 Task: Adjust the default font size for web pages.
Action: Mouse moved to (965, 32)
Screenshot: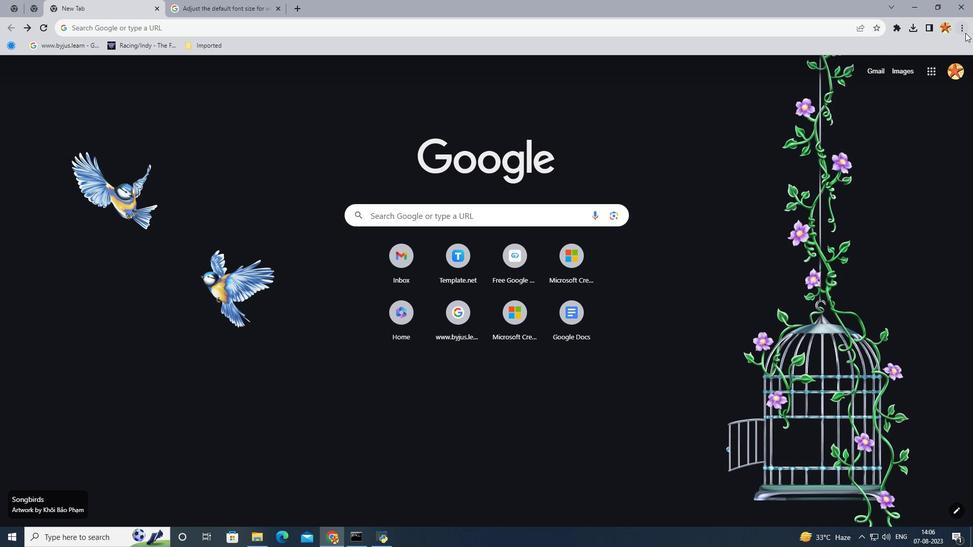 
Action: Mouse pressed left at (965, 32)
Screenshot: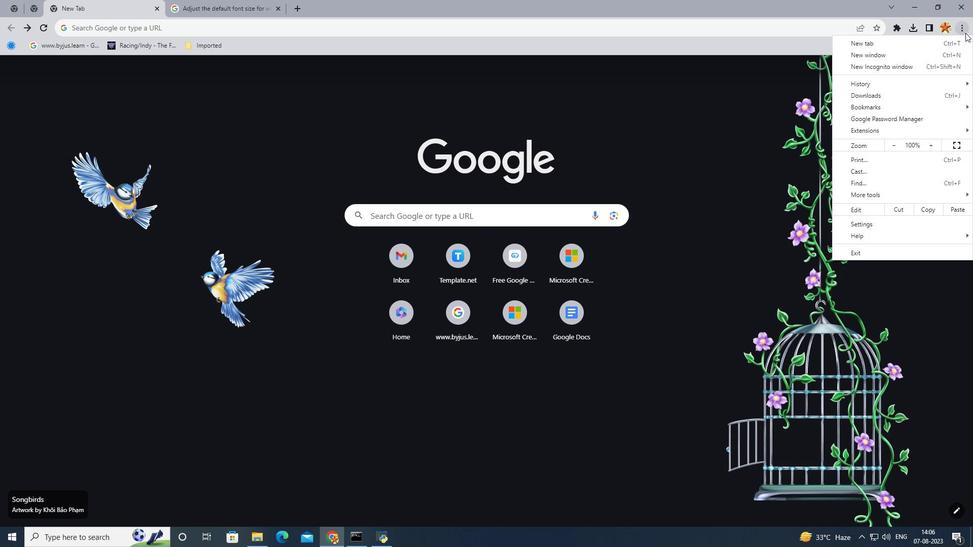
Action: Mouse moved to (874, 225)
Screenshot: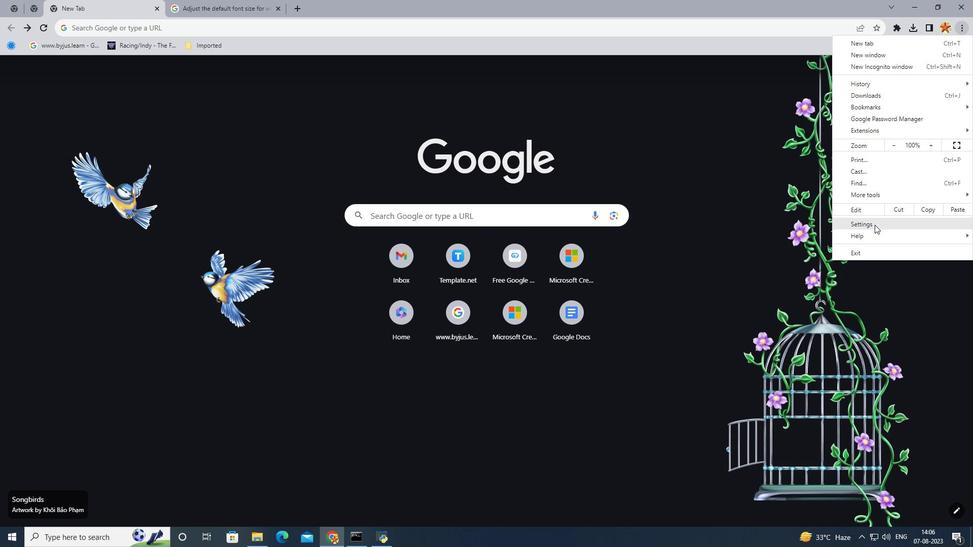 
Action: Mouse pressed left at (874, 225)
Screenshot: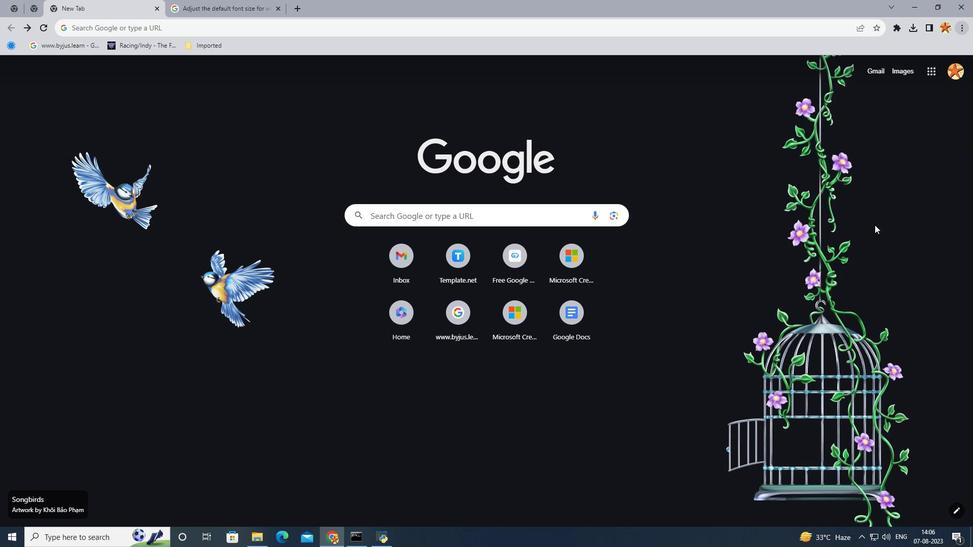 
Action: Mouse moved to (68, 163)
Screenshot: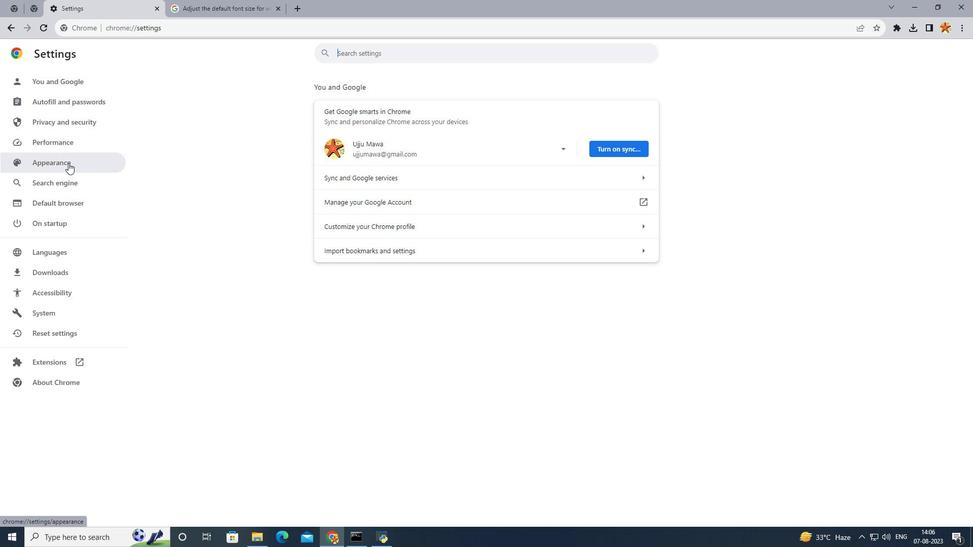 
Action: Mouse pressed left at (68, 163)
Screenshot: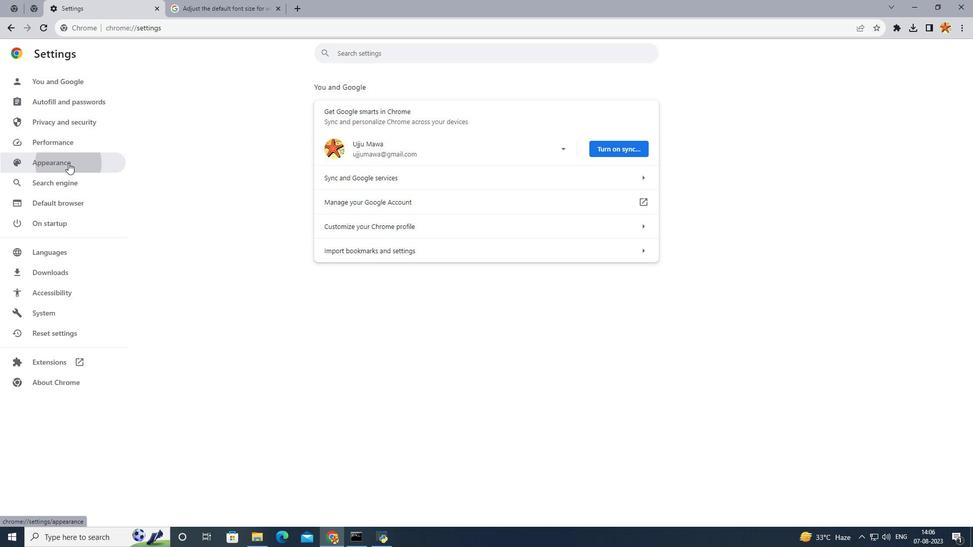
Action: Mouse moved to (640, 304)
Screenshot: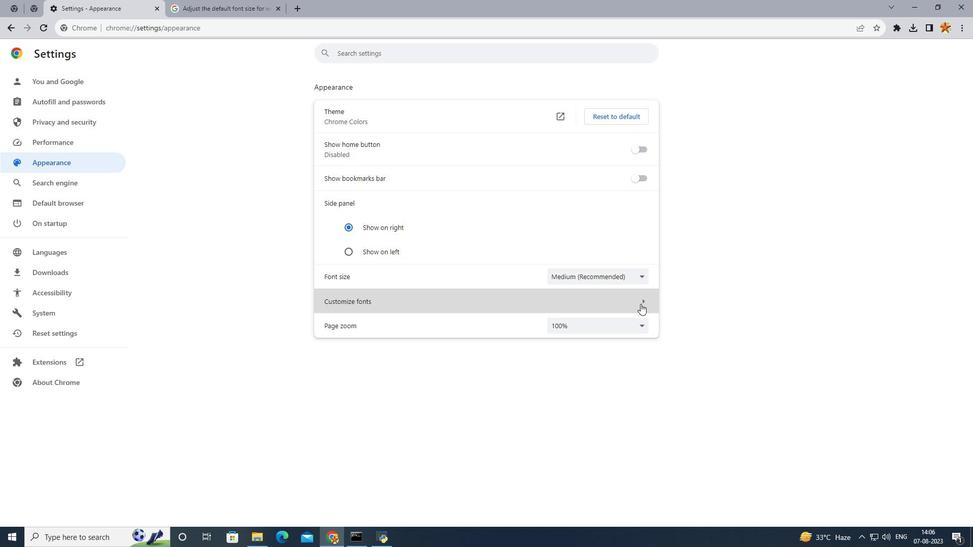 
Action: Mouse pressed left at (640, 304)
Screenshot: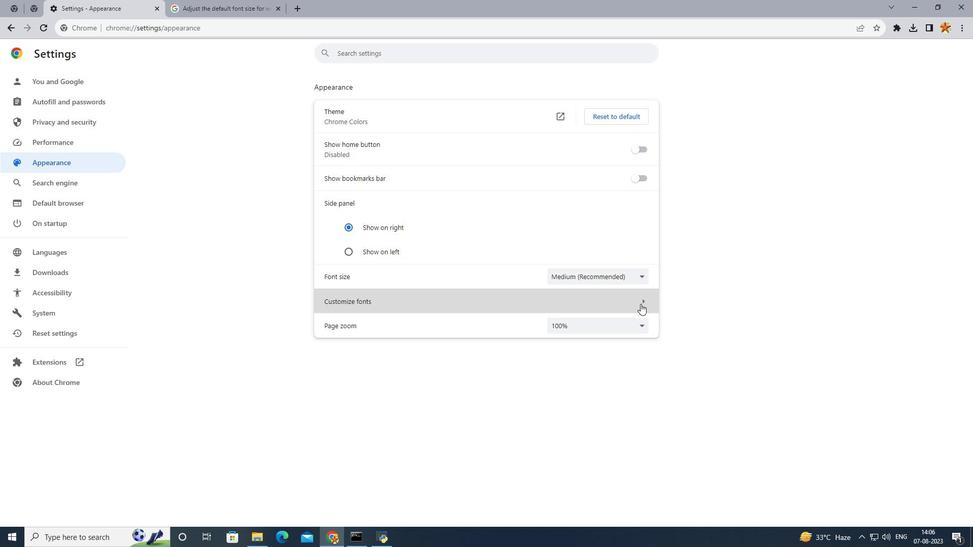 
Action: Mouse moved to (389, 215)
Screenshot: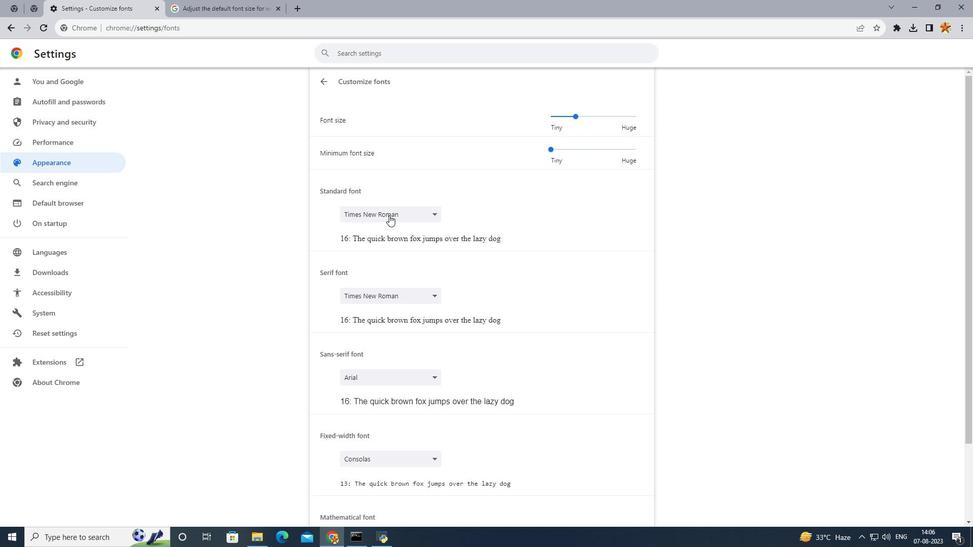 
Action: Mouse pressed left at (389, 215)
Screenshot: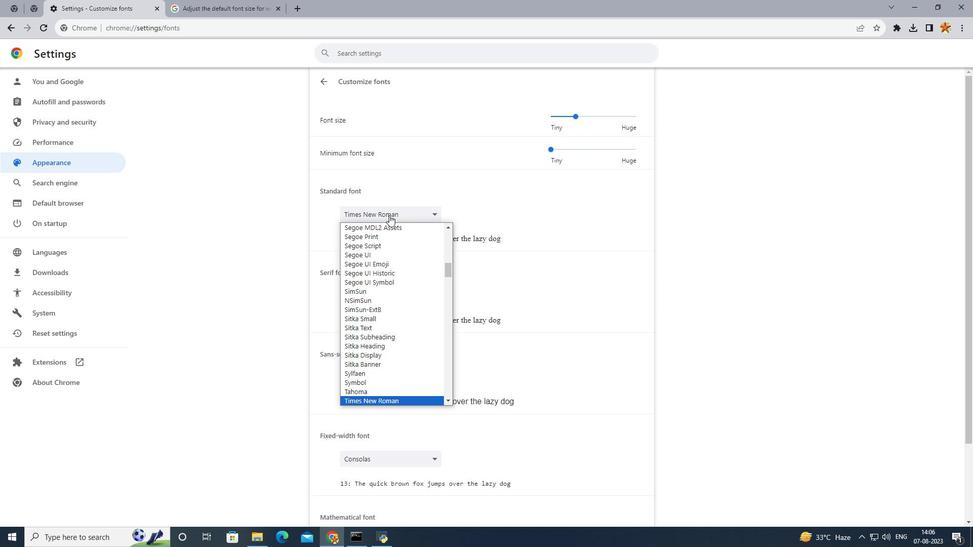 
Action: Mouse moved to (446, 384)
Screenshot: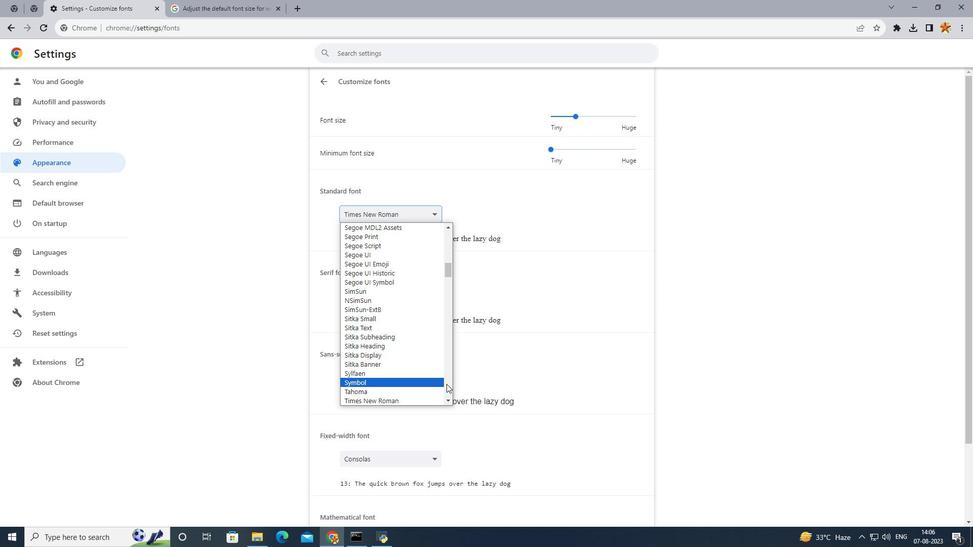 
Action: Mouse pressed left at (446, 384)
Screenshot: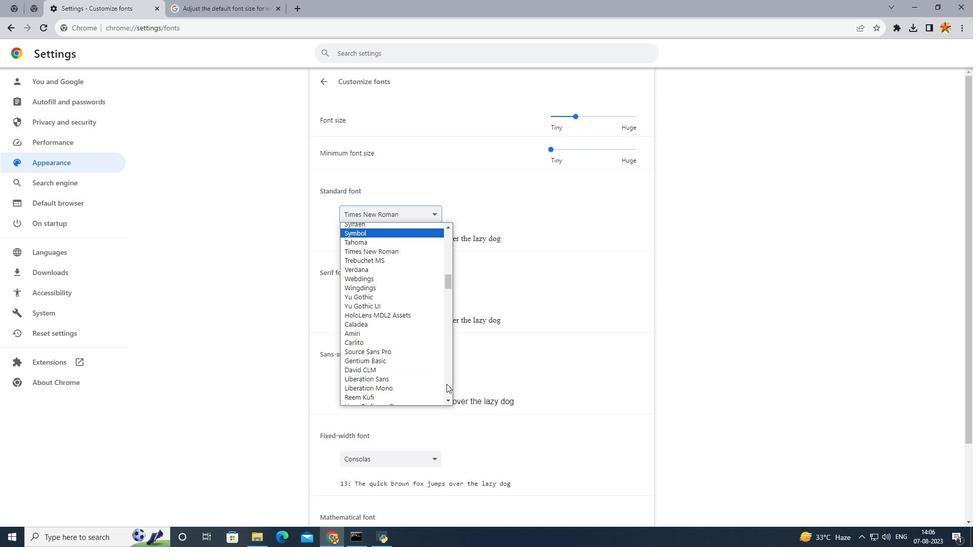 
Action: Mouse moved to (397, 286)
Screenshot: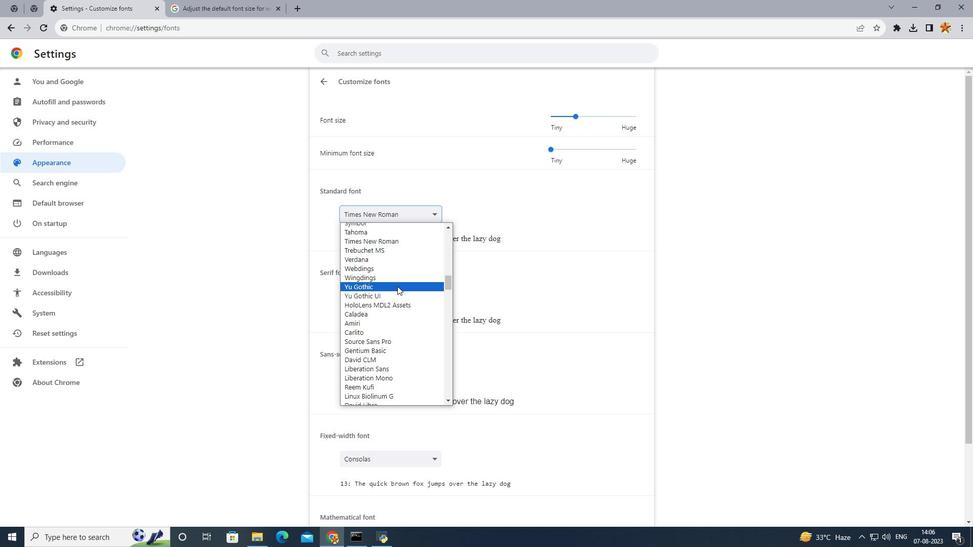 
Action: Mouse pressed left at (397, 286)
Screenshot: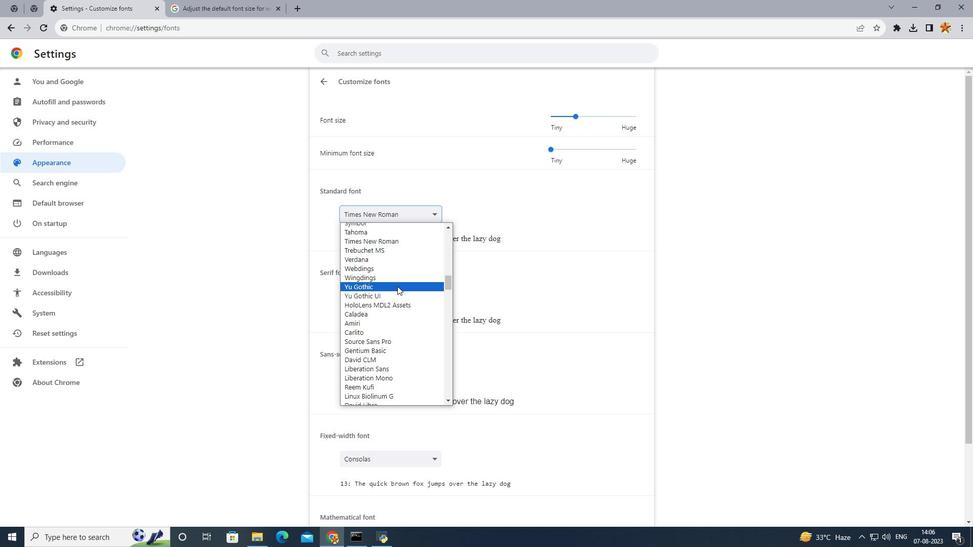 
Action: Mouse moved to (425, 217)
Screenshot: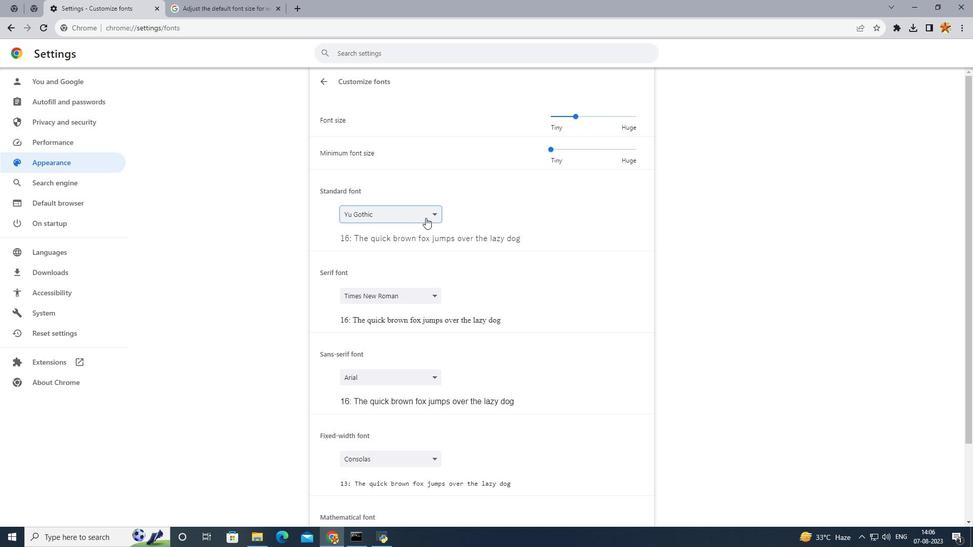 
Action: Mouse pressed left at (425, 217)
Screenshot: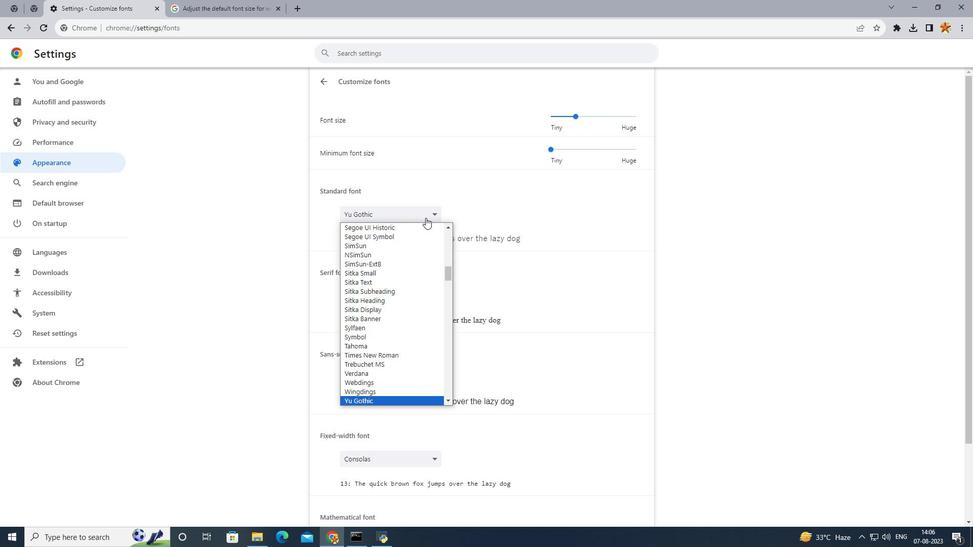 
Action: Mouse moved to (452, 380)
Screenshot: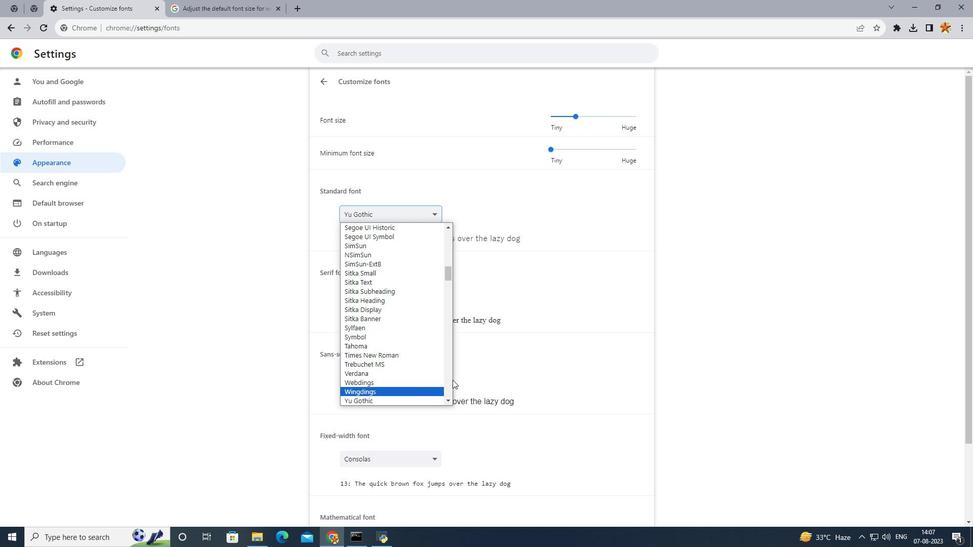
Action: Mouse pressed left at (452, 380)
Screenshot: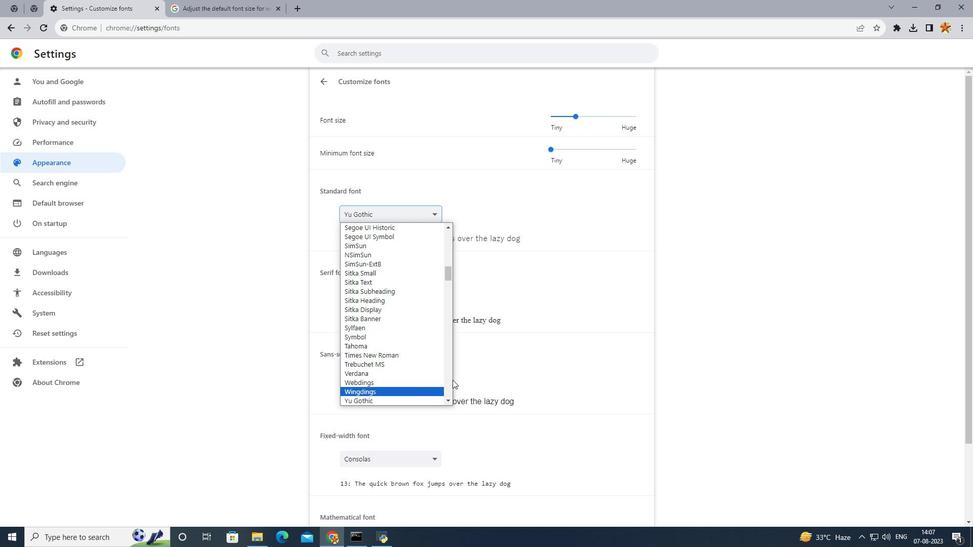 
Action: Mouse moved to (445, 380)
Screenshot: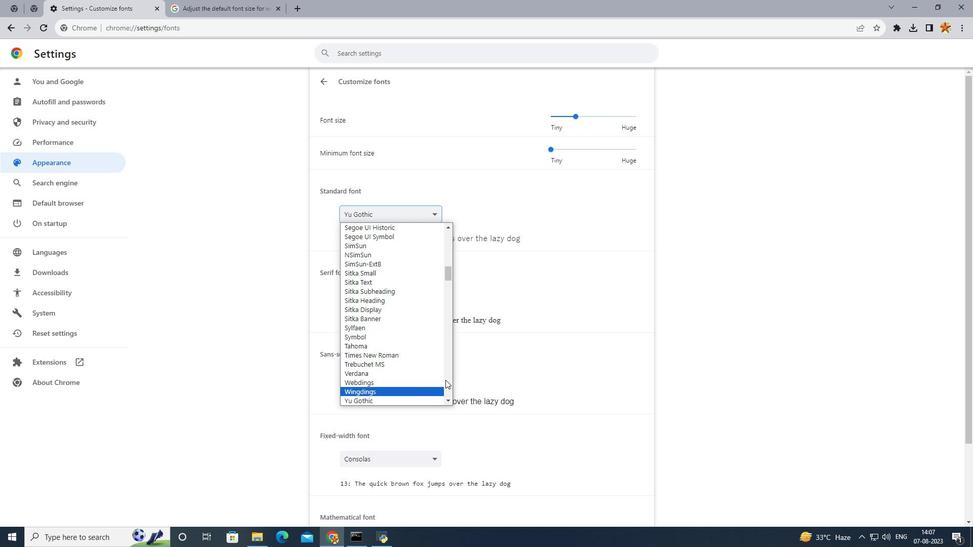 
Action: Mouse pressed left at (445, 380)
Screenshot: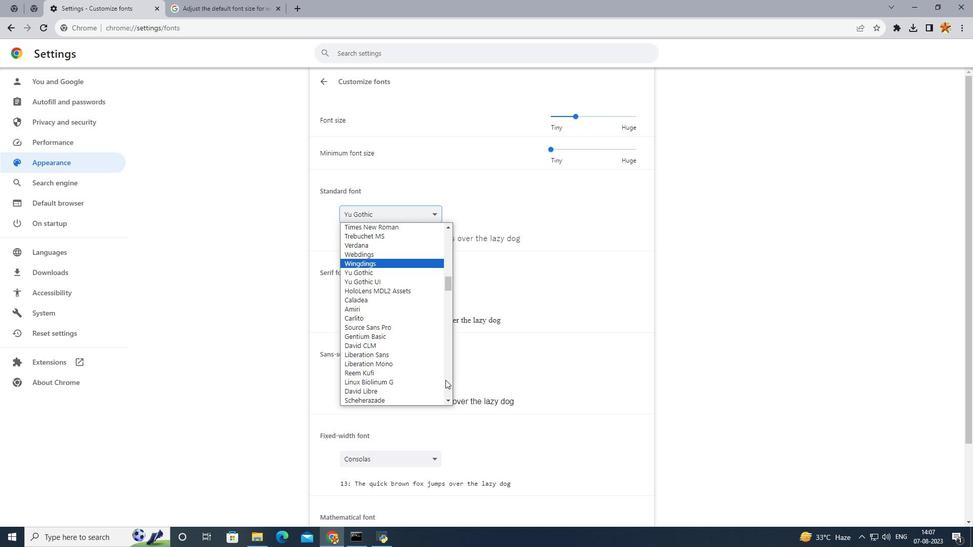 
Action: Mouse moved to (425, 252)
Screenshot: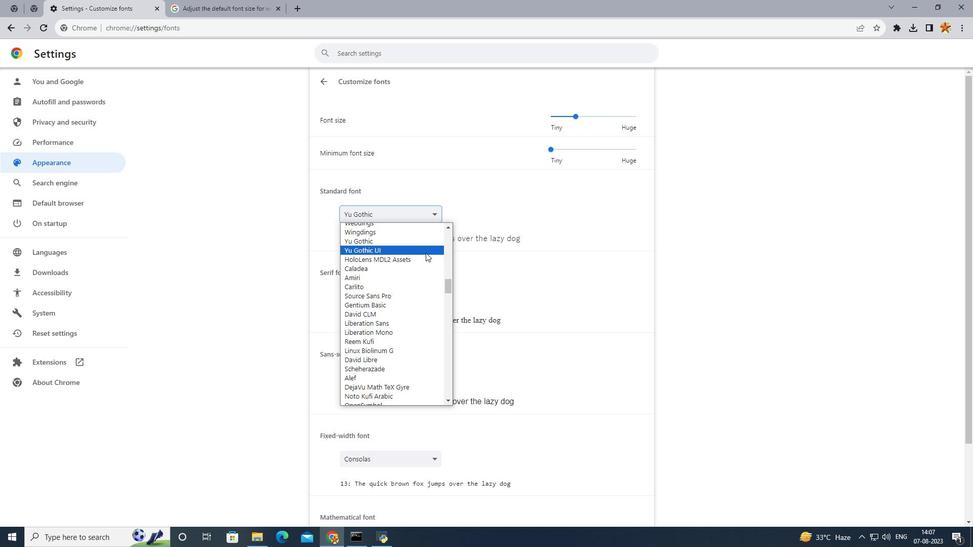 
Action: Mouse pressed left at (425, 252)
Screenshot: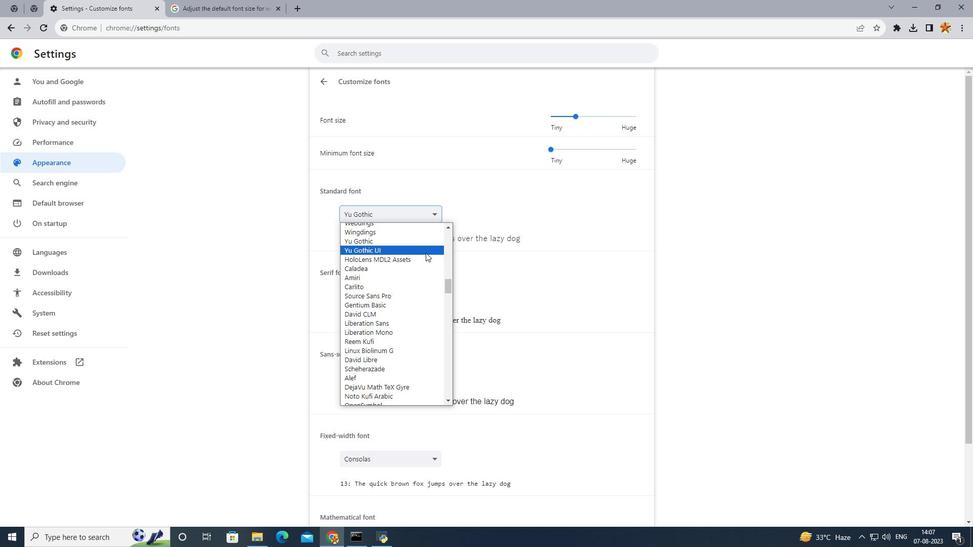 
Action: Mouse moved to (421, 299)
Screenshot: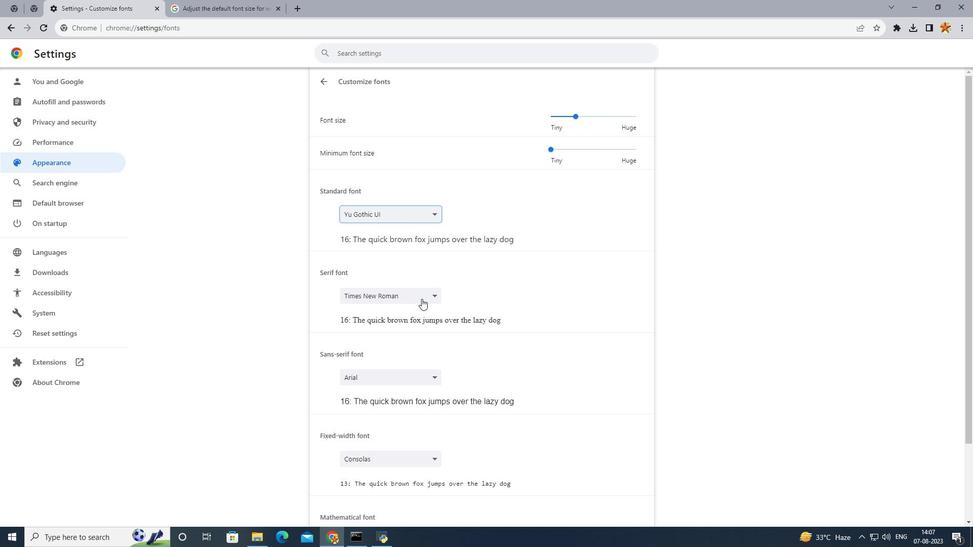
Action: Mouse pressed left at (421, 299)
Screenshot: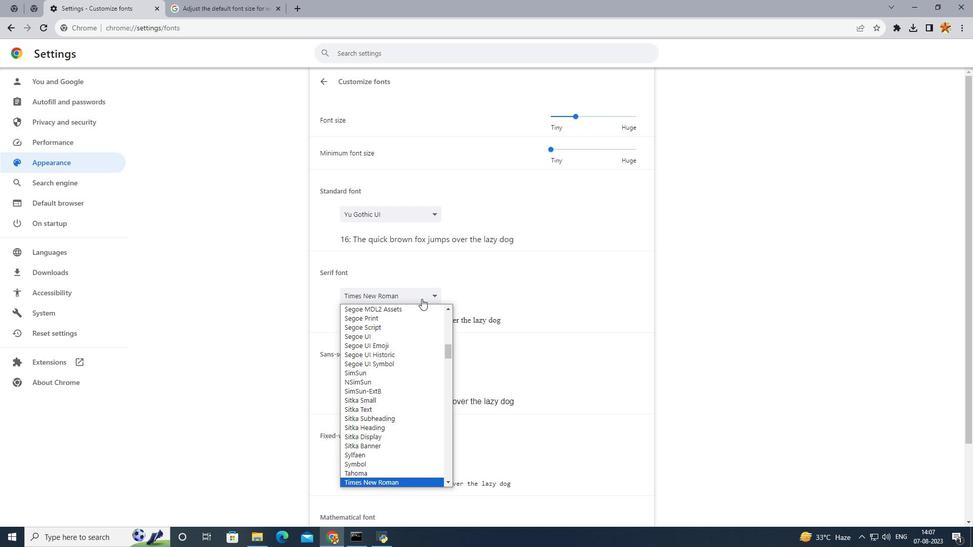 
Action: Mouse moved to (450, 441)
Screenshot: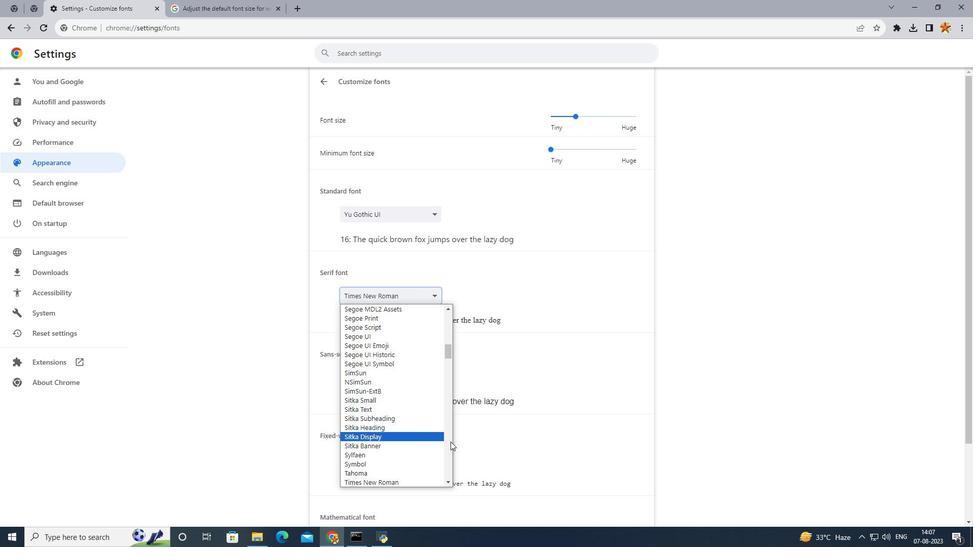 
Action: Mouse pressed left at (450, 441)
Screenshot: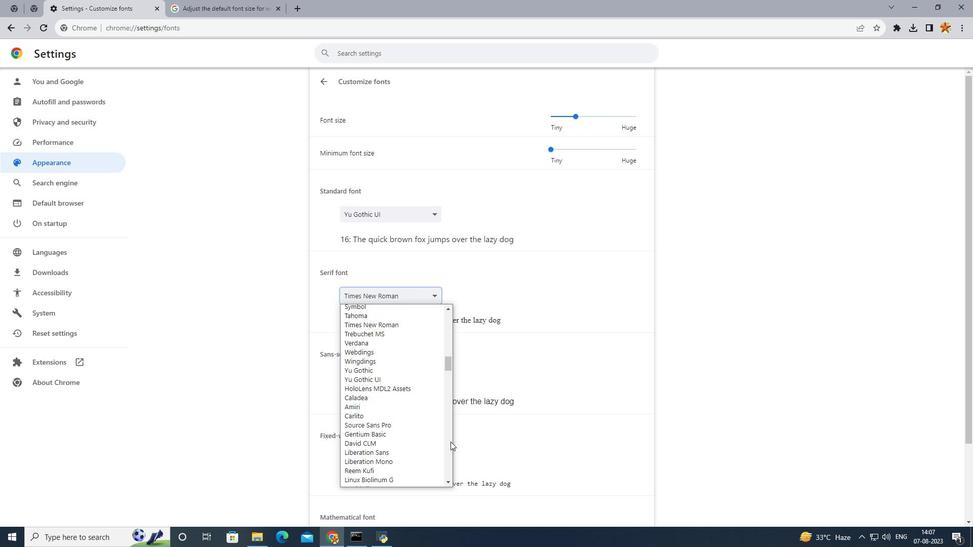 
Action: Mouse pressed left at (450, 441)
Screenshot: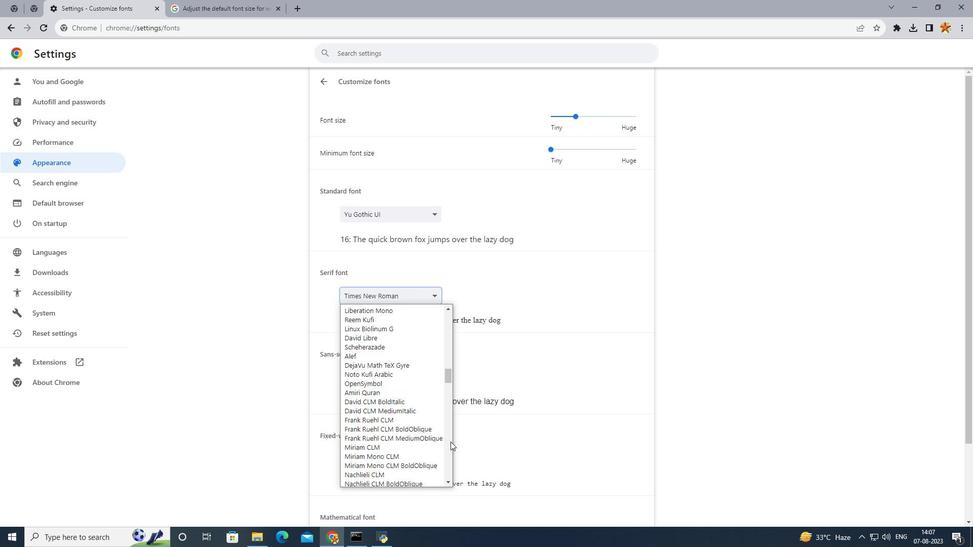 
Action: Mouse pressed left at (450, 441)
Screenshot: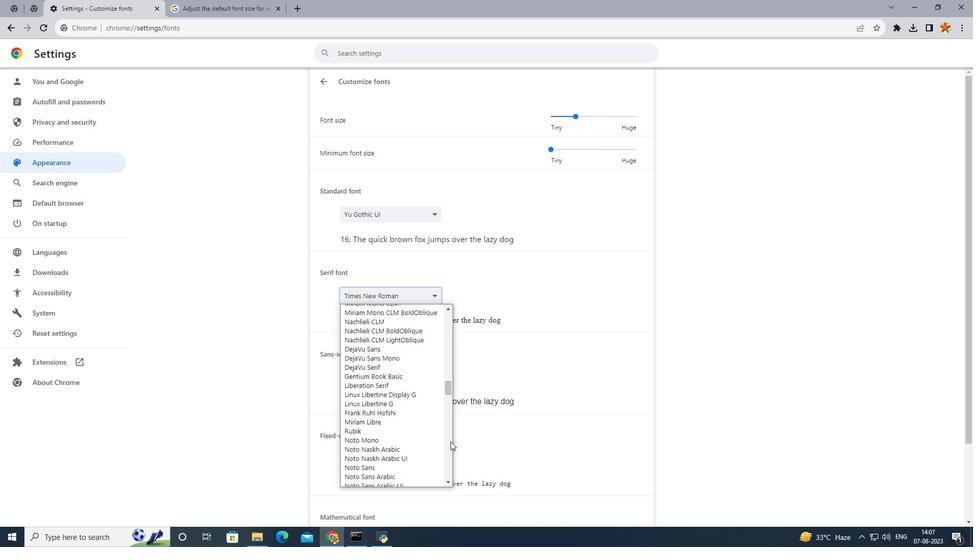 
Action: Mouse pressed left at (450, 441)
Screenshot: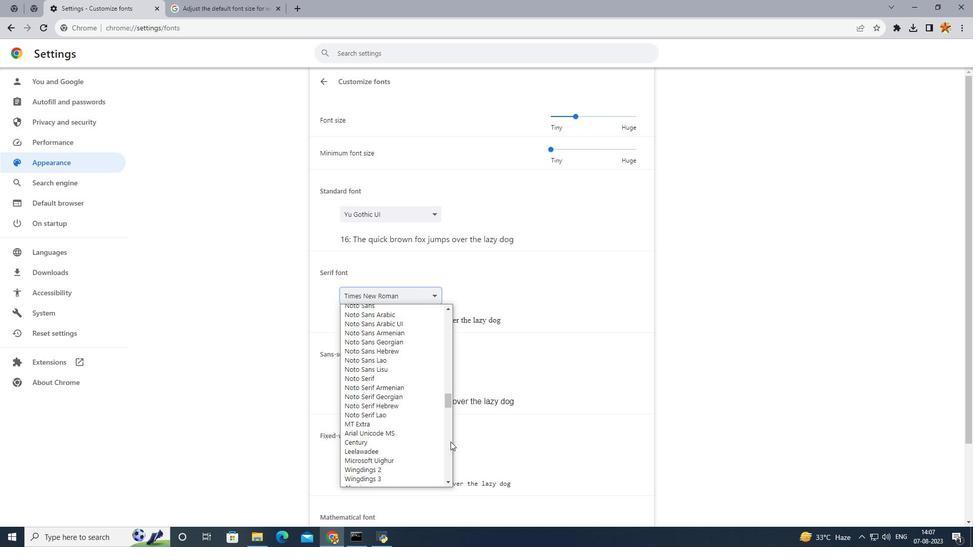 
Action: Mouse pressed left at (450, 441)
Screenshot: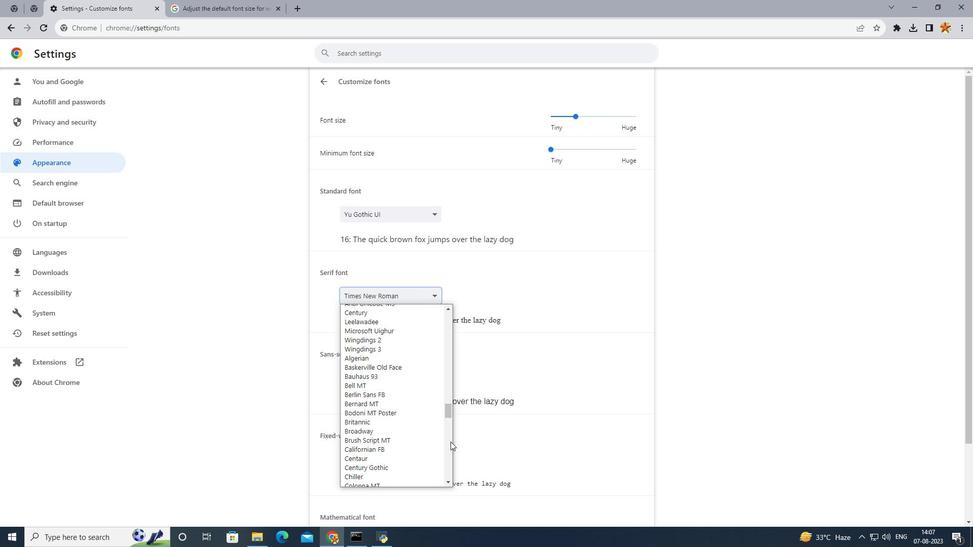 
Action: Mouse moved to (432, 424)
Screenshot: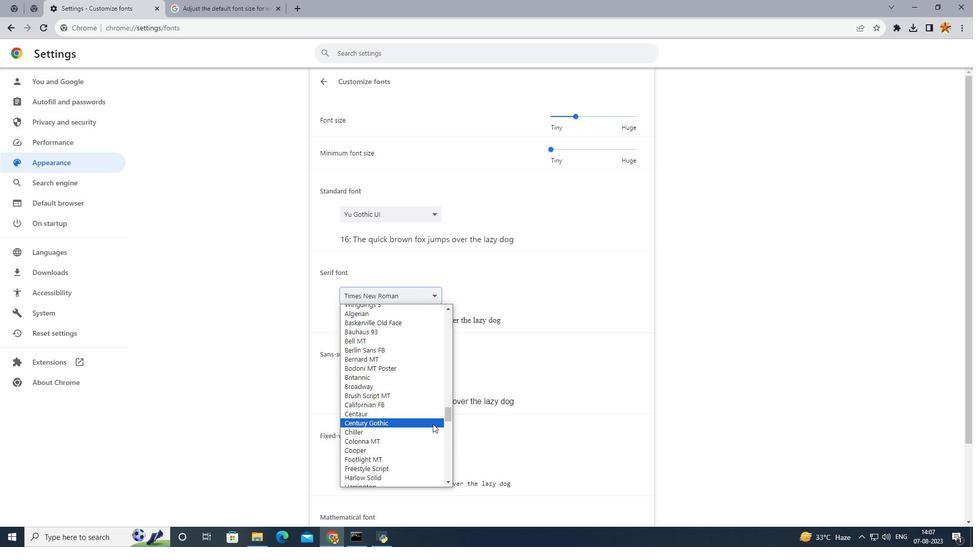 
Action: Mouse pressed left at (432, 424)
Screenshot: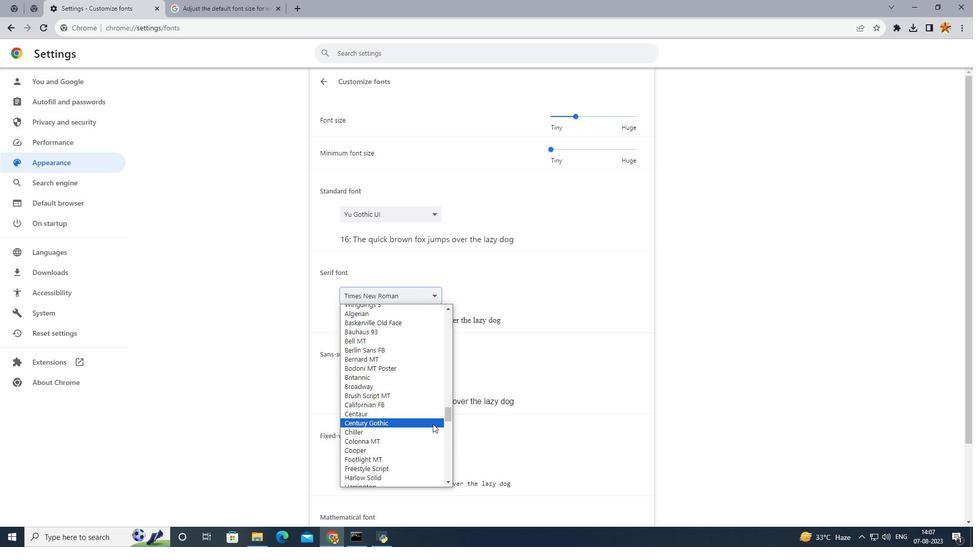 
Action: Mouse moved to (425, 376)
Screenshot: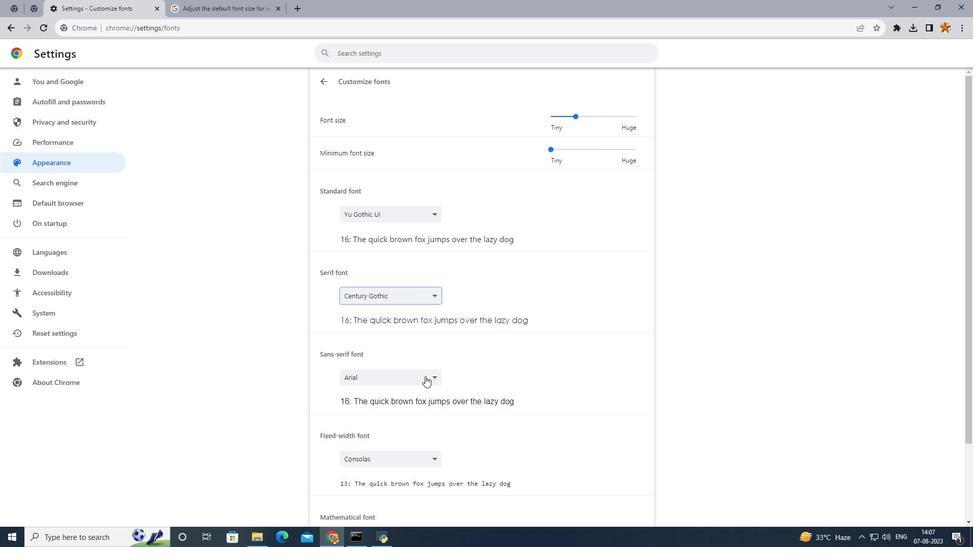 
Action: Mouse pressed left at (425, 376)
Screenshot: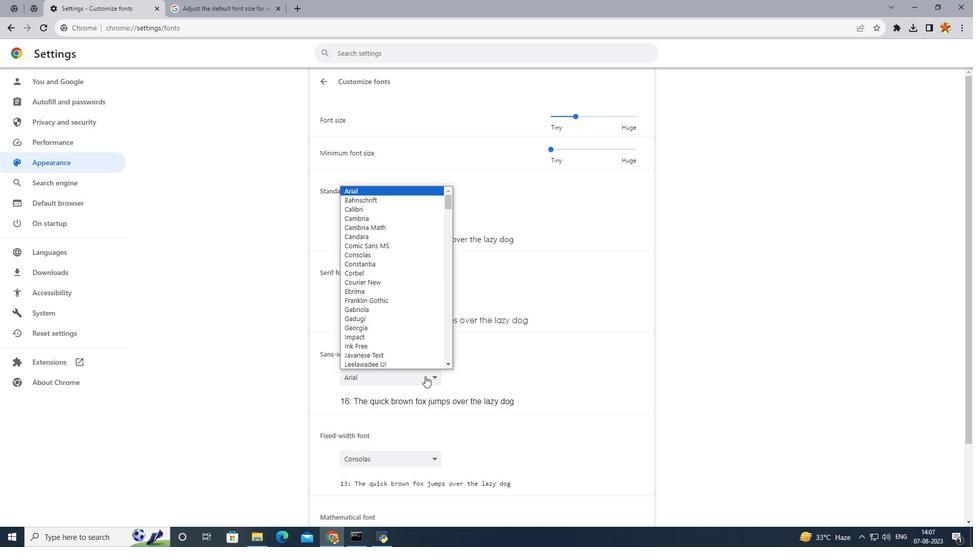 
Action: Mouse moved to (452, 353)
Screenshot: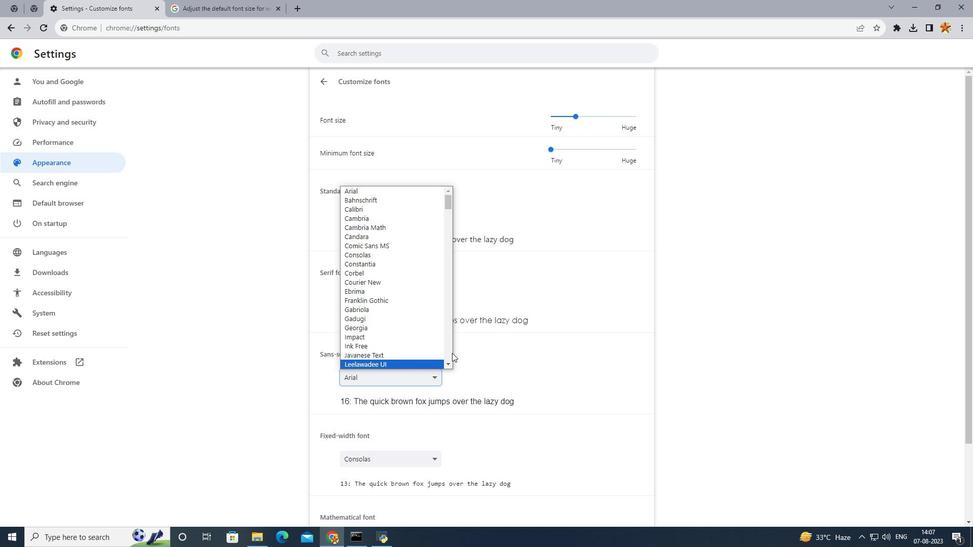 
Action: Mouse pressed left at (452, 353)
Screenshot: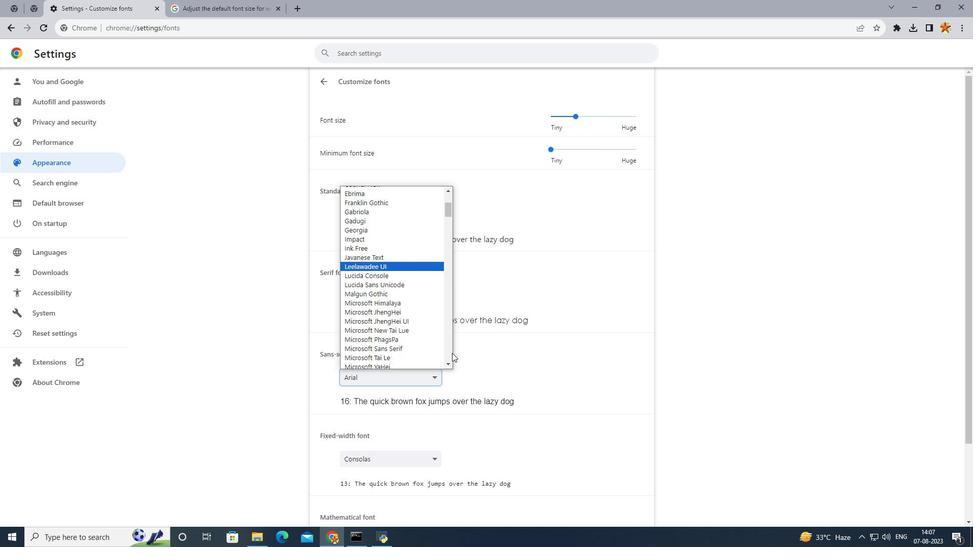 
Action: Mouse pressed left at (452, 353)
Screenshot: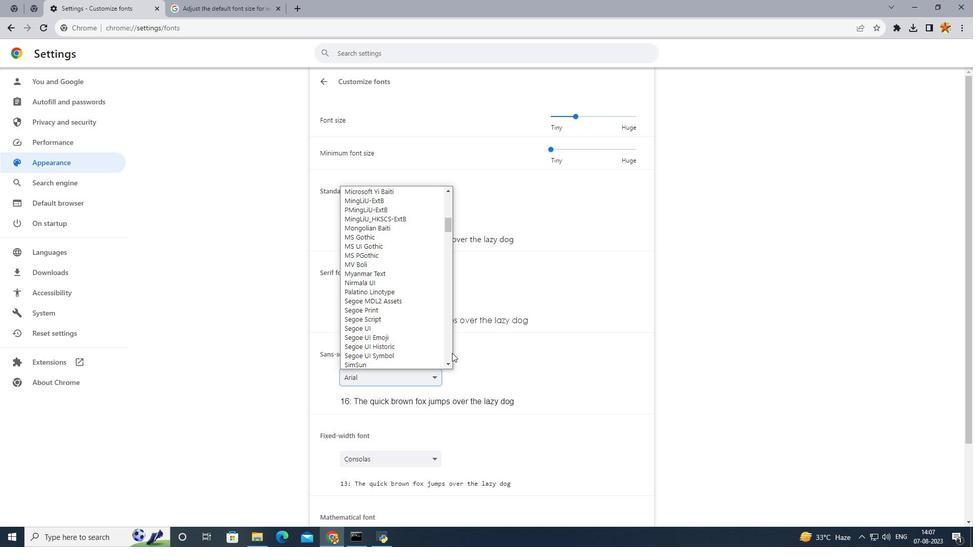 
Action: Mouse pressed left at (452, 353)
Screenshot: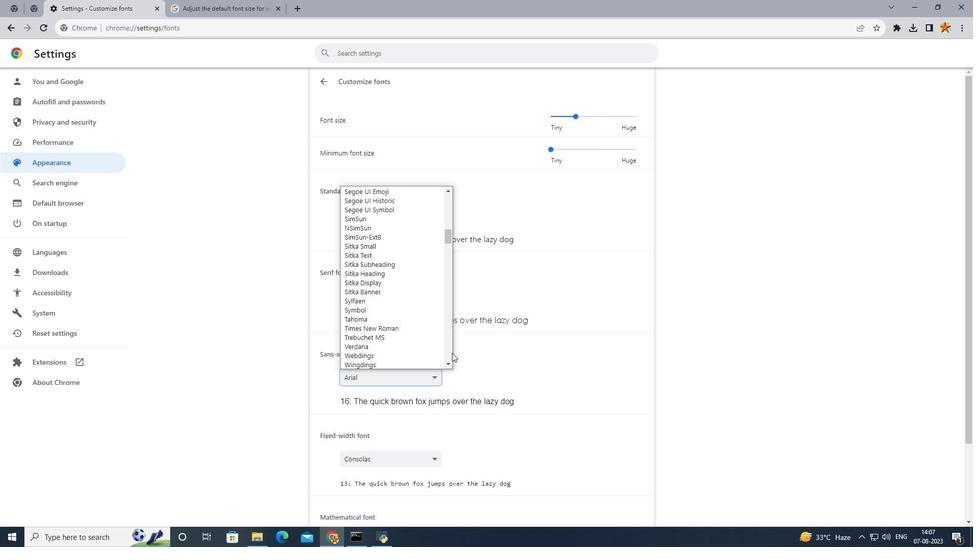 
Action: Mouse pressed left at (452, 353)
Screenshot: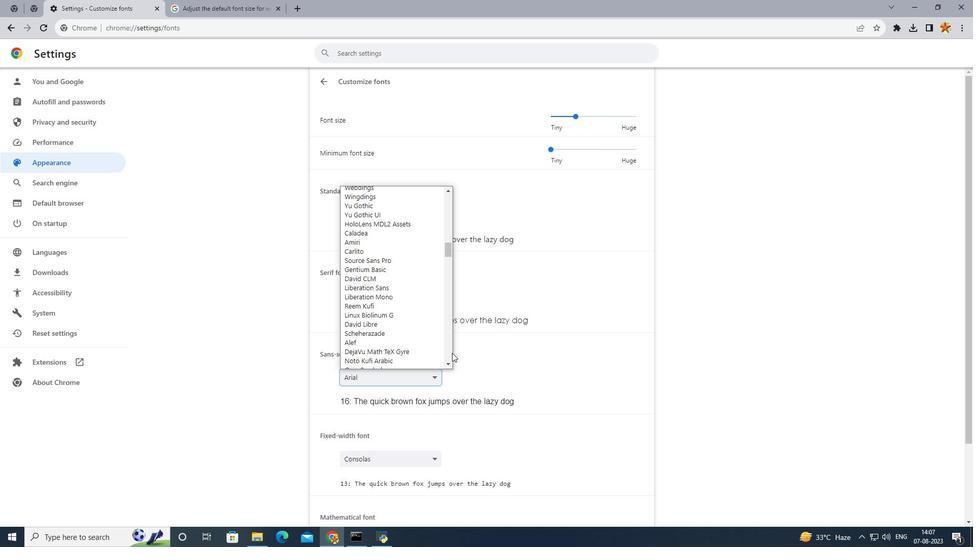 
Action: Mouse pressed left at (452, 353)
Screenshot: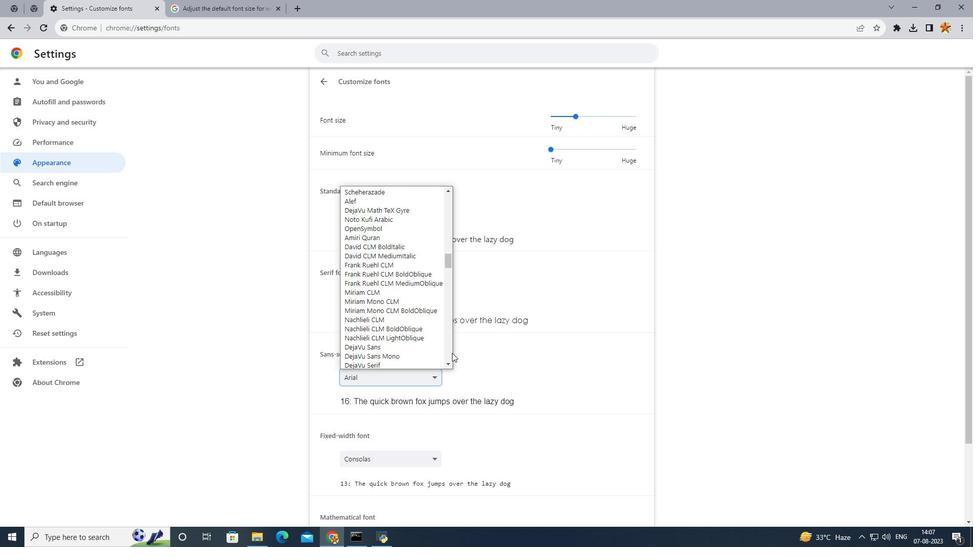
Action: Mouse pressed left at (452, 353)
Screenshot: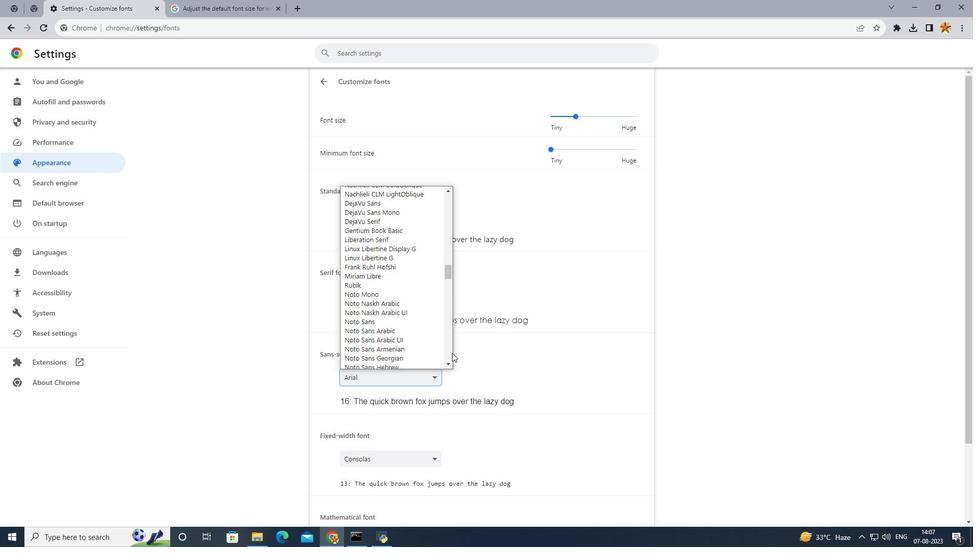 
Action: Mouse pressed left at (452, 353)
Screenshot: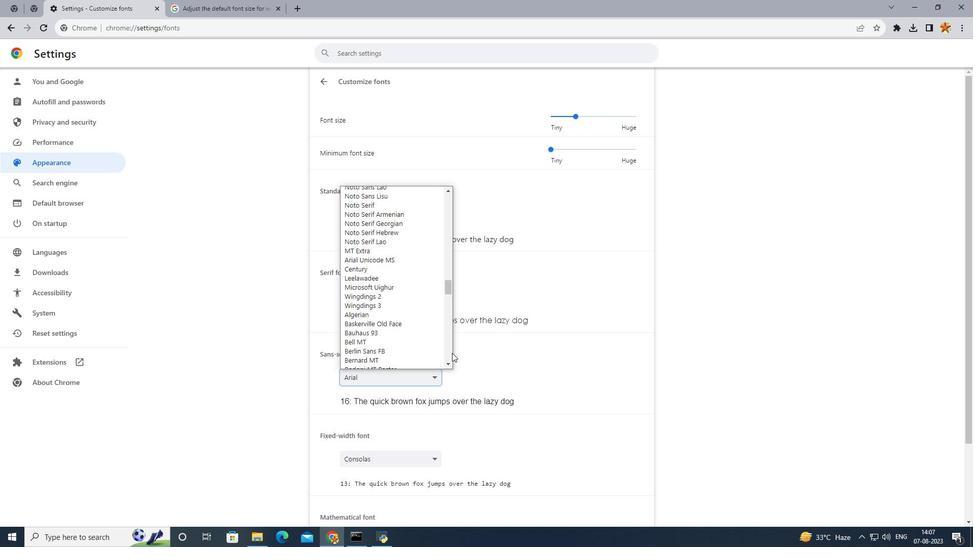 
Action: Mouse pressed left at (452, 353)
Screenshot: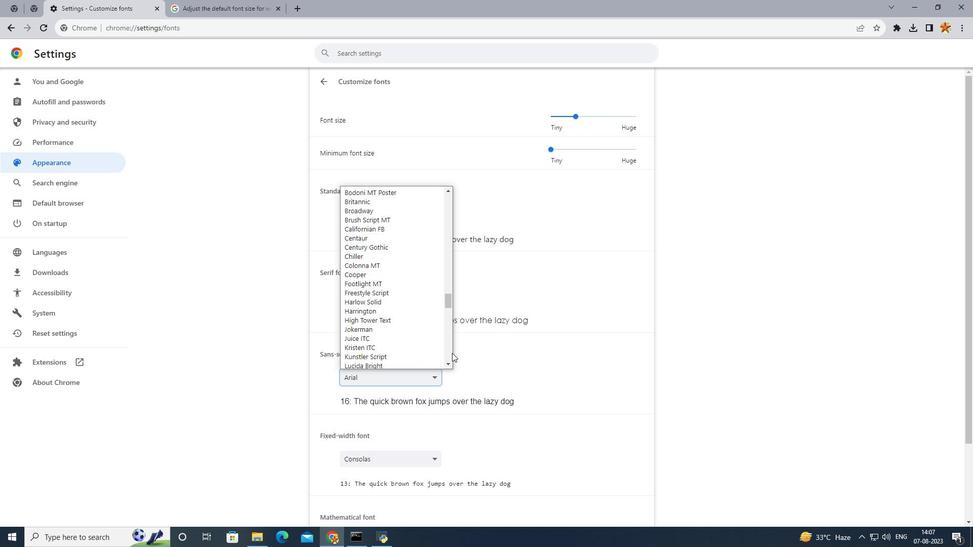 
Action: Mouse moved to (367, 348)
Screenshot: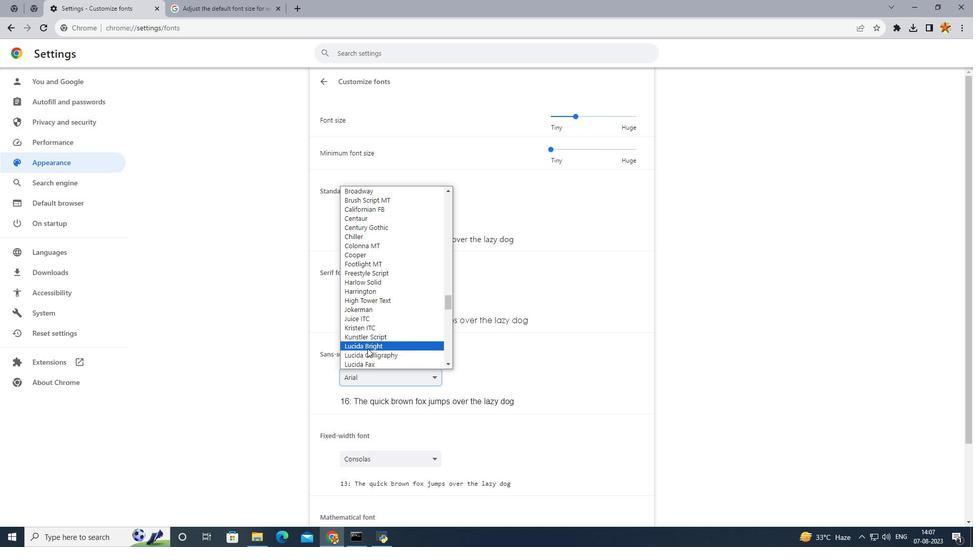 
Action: Mouse pressed left at (367, 348)
Screenshot: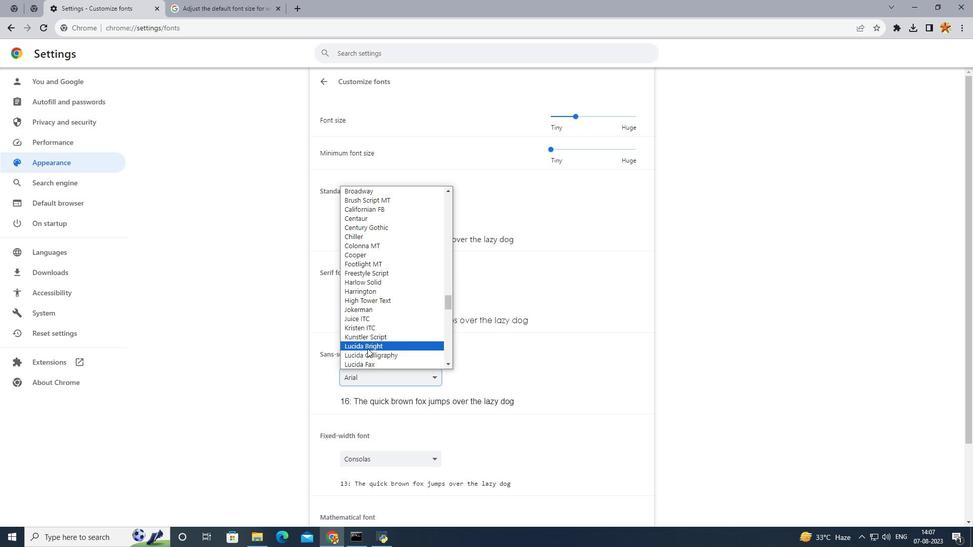
Action: Mouse moved to (452, 421)
Screenshot: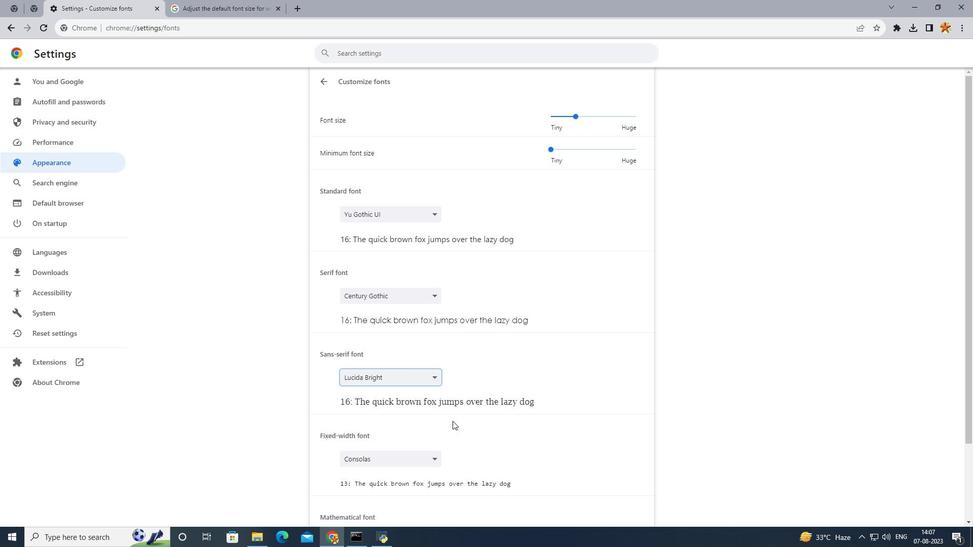 
Action: Mouse scrolled (452, 420) with delta (0, 0)
Screenshot: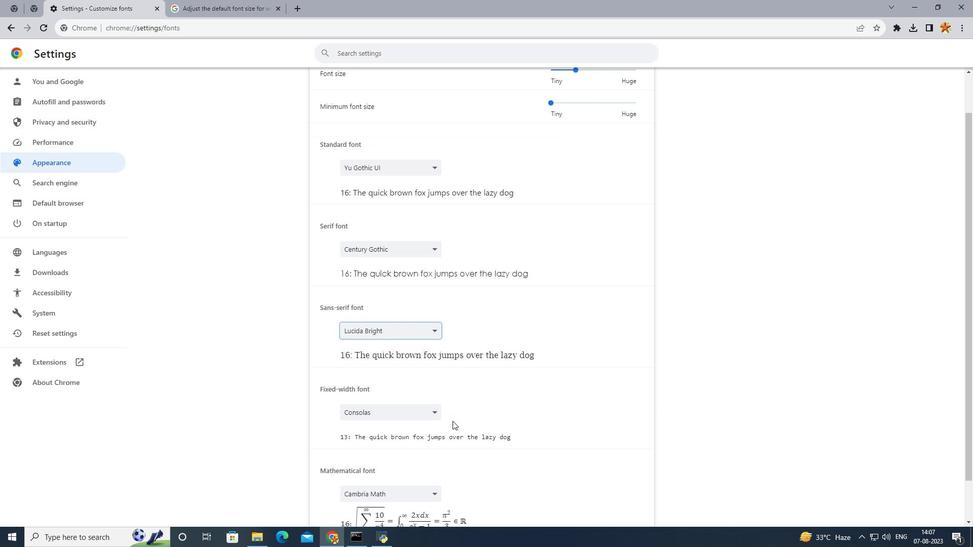 
Action: Mouse scrolled (452, 420) with delta (0, 0)
Screenshot: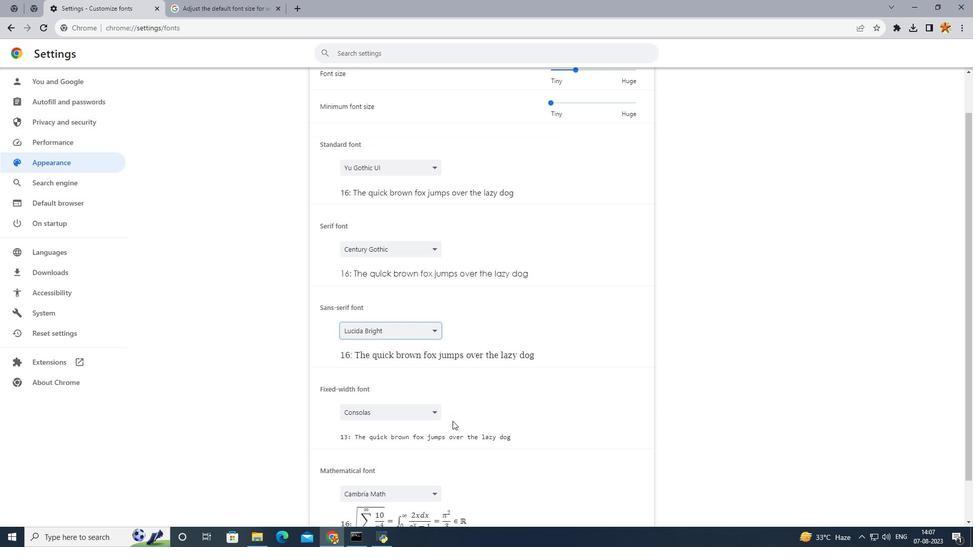
Action: Mouse scrolled (452, 420) with delta (0, 0)
Screenshot: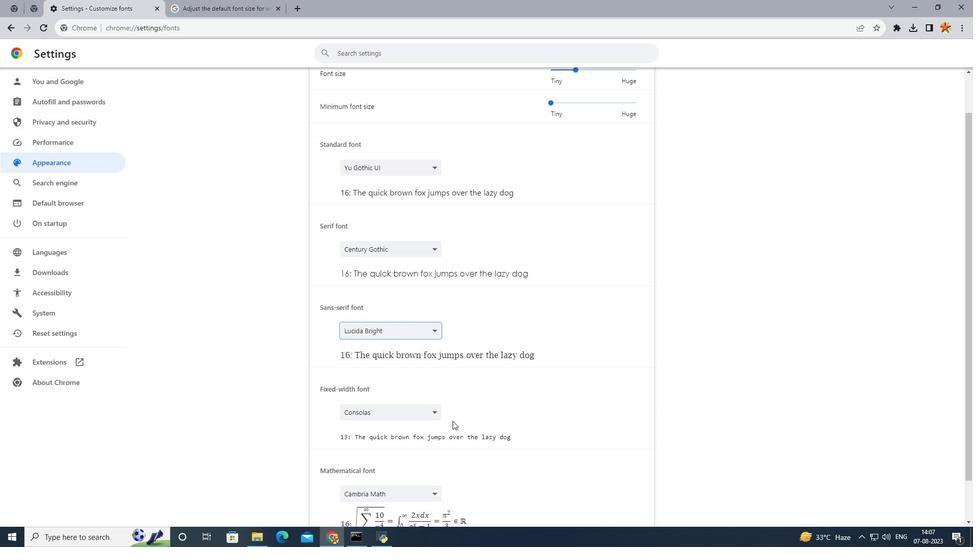 
Action: Mouse moved to (422, 375)
Screenshot: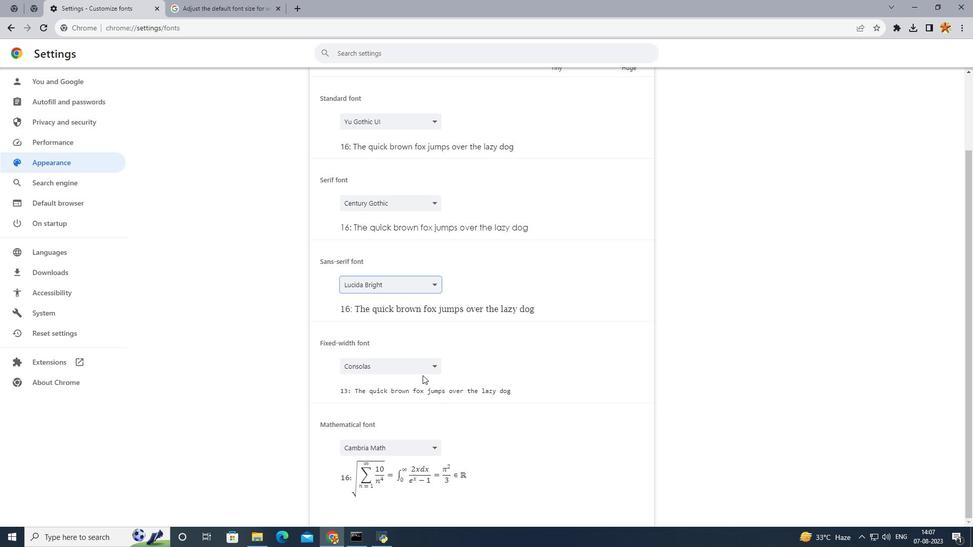 
Action: Mouse scrolled (422, 375) with delta (0, 0)
Screenshot: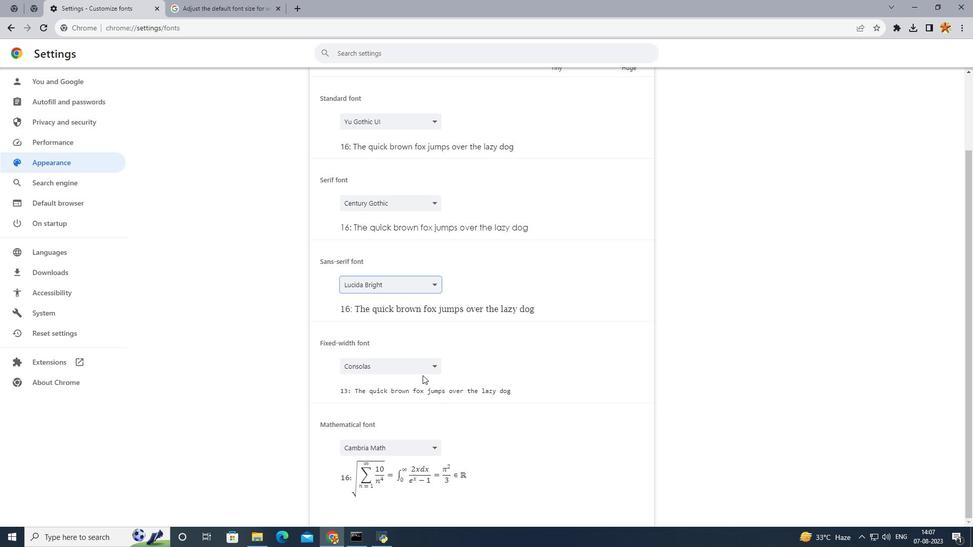 
Action: Mouse scrolled (422, 375) with delta (0, 0)
Screenshot: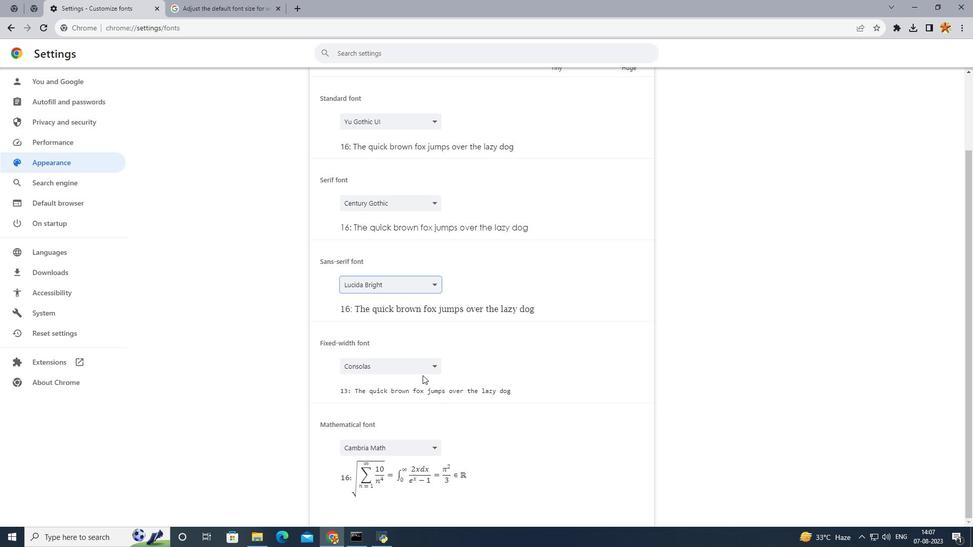 
Action: Mouse scrolled (422, 375) with delta (0, 0)
Screenshot: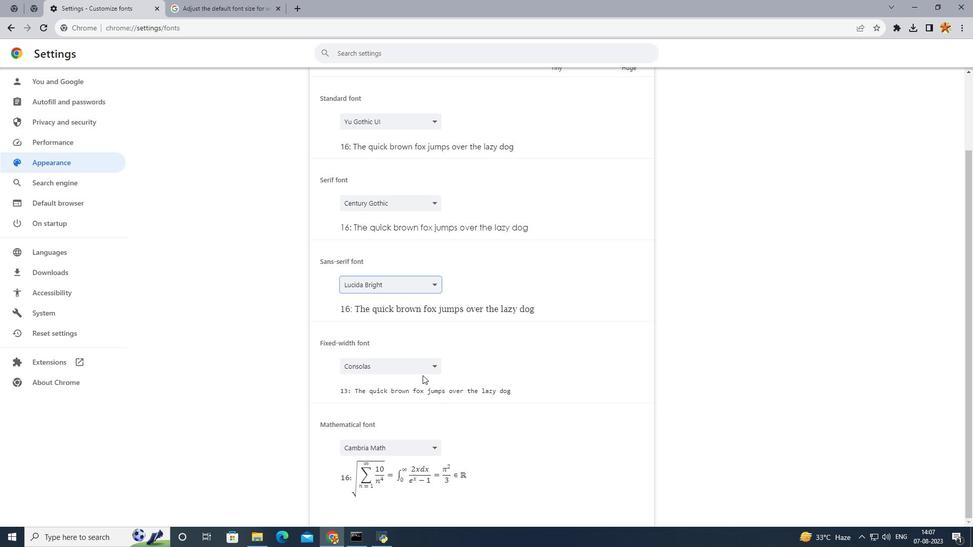 
Action: Mouse moved to (421, 376)
Screenshot: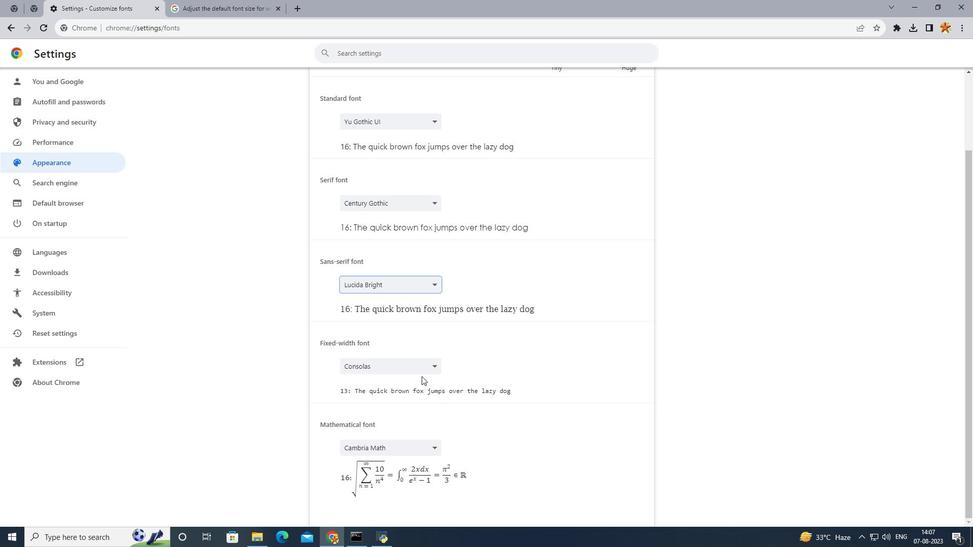 
Action: Mouse scrolled (421, 376) with delta (0, 0)
Screenshot: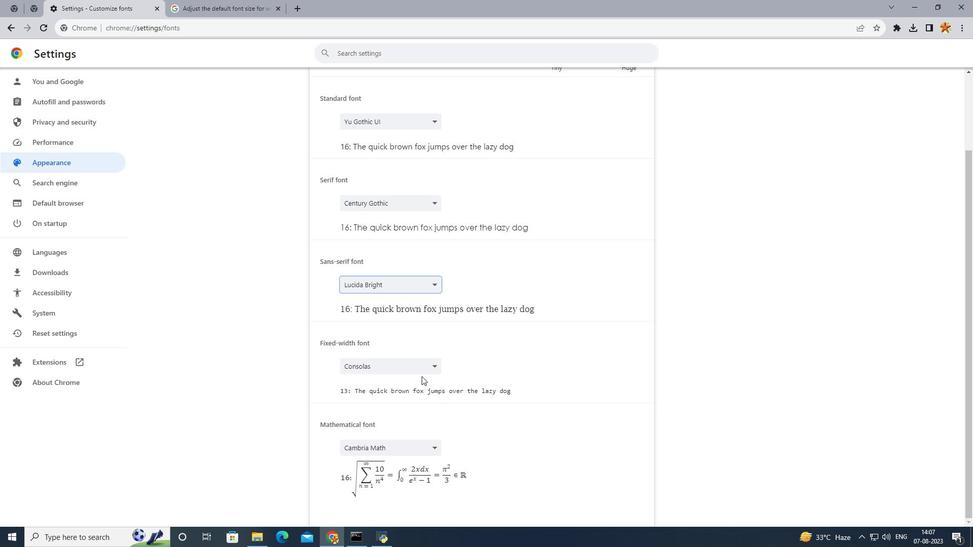 
Action: Mouse scrolled (421, 376) with delta (0, 0)
Screenshot: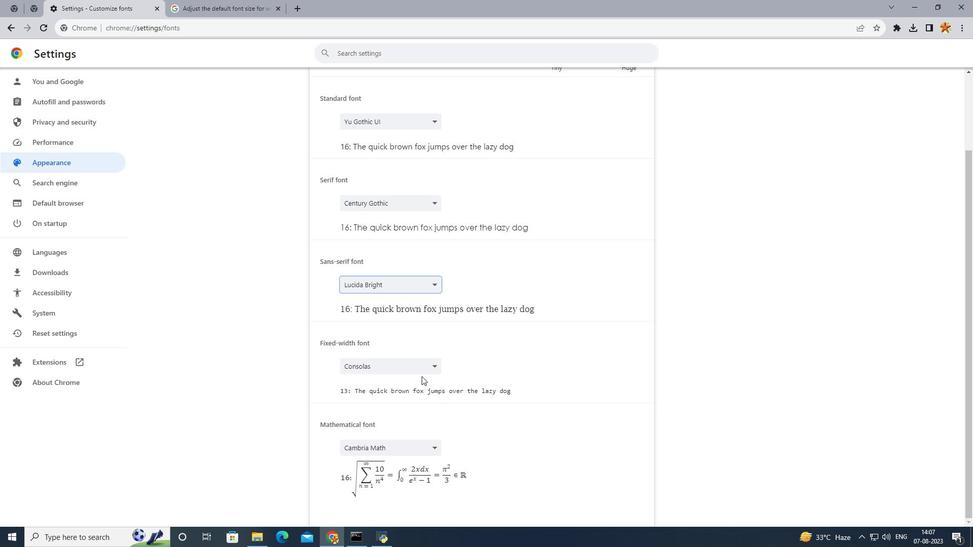 
Action: Mouse scrolled (421, 376) with delta (0, 0)
Screenshot: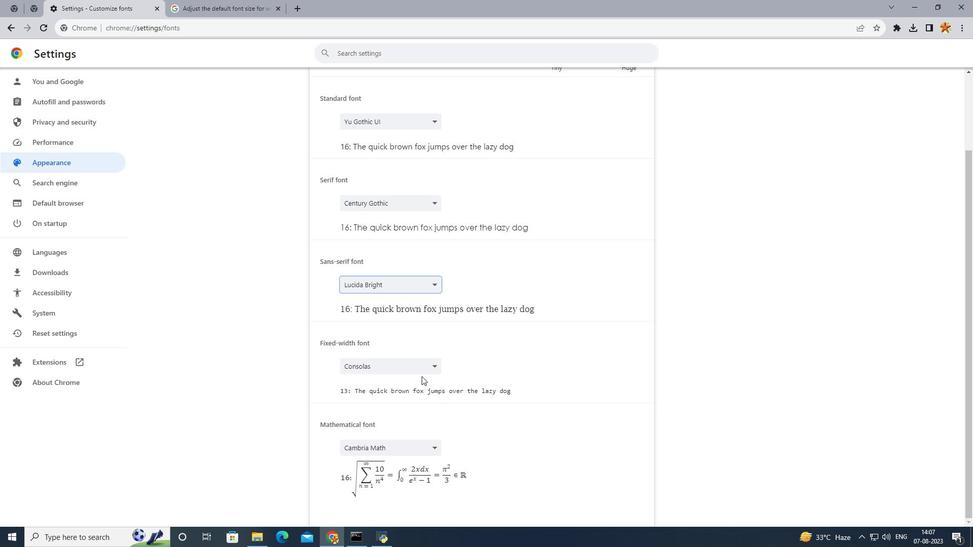 
Action: Mouse scrolled (421, 376) with delta (0, 0)
Screenshot: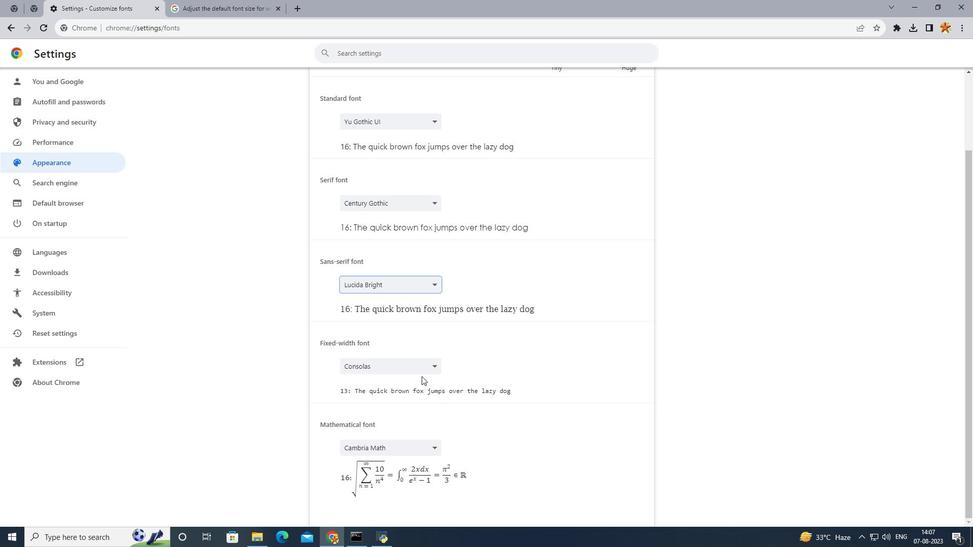 
Action: Mouse scrolled (421, 376) with delta (0, 0)
Screenshot: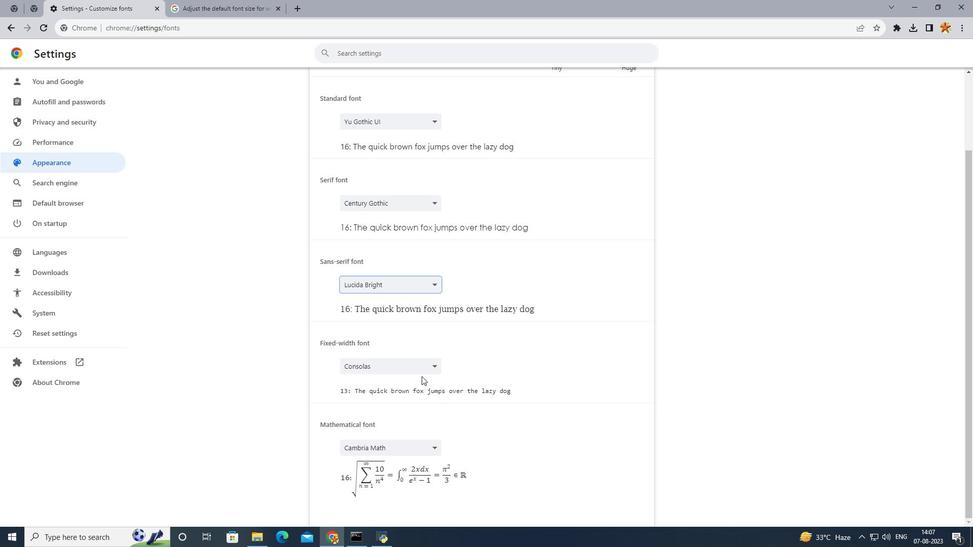 
Action: Mouse scrolled (421, 377) with delta (0, 0)
Screenshot: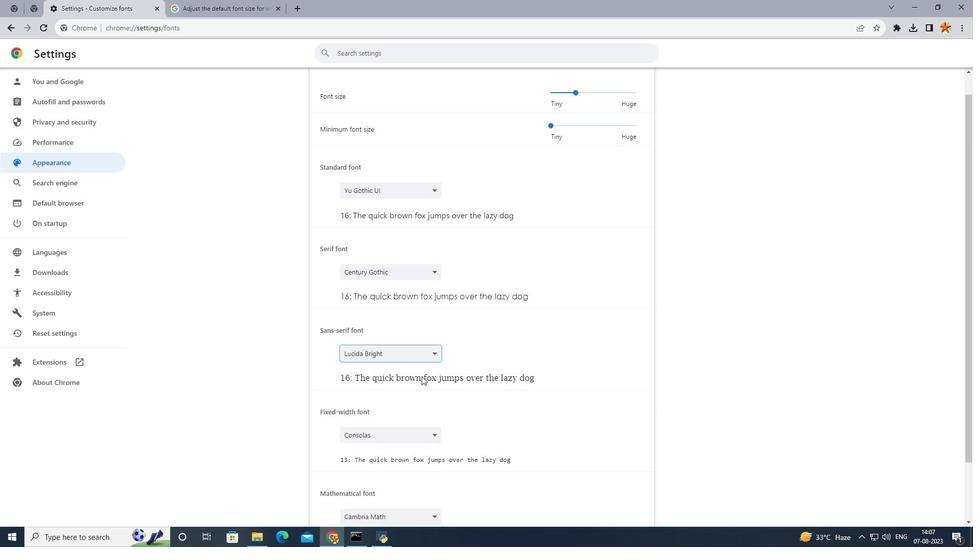 
Action: Mouse scrolled (421, 377) with delta (0, 0)
Screenshot: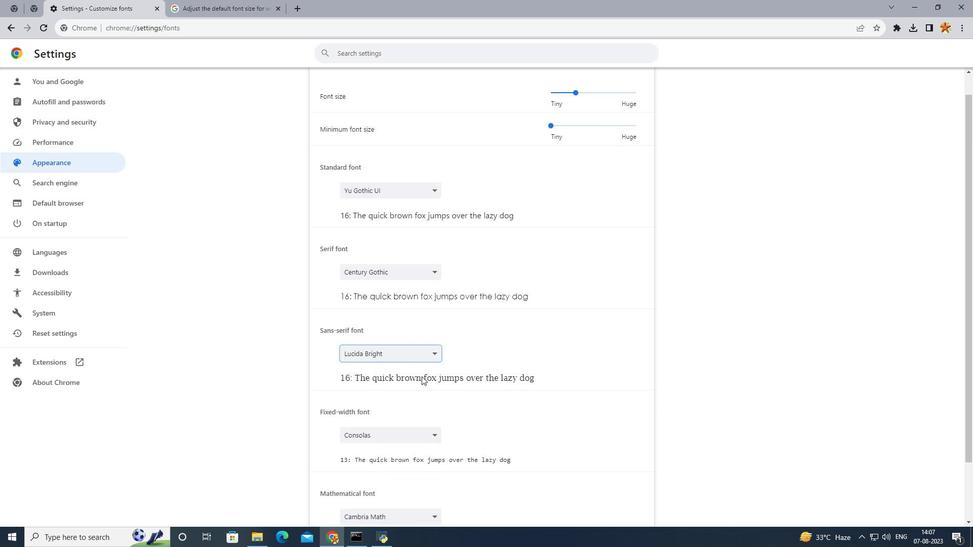 
Action: Mouse scrolled (421, 377) with delta (0, 0)
Screenshot: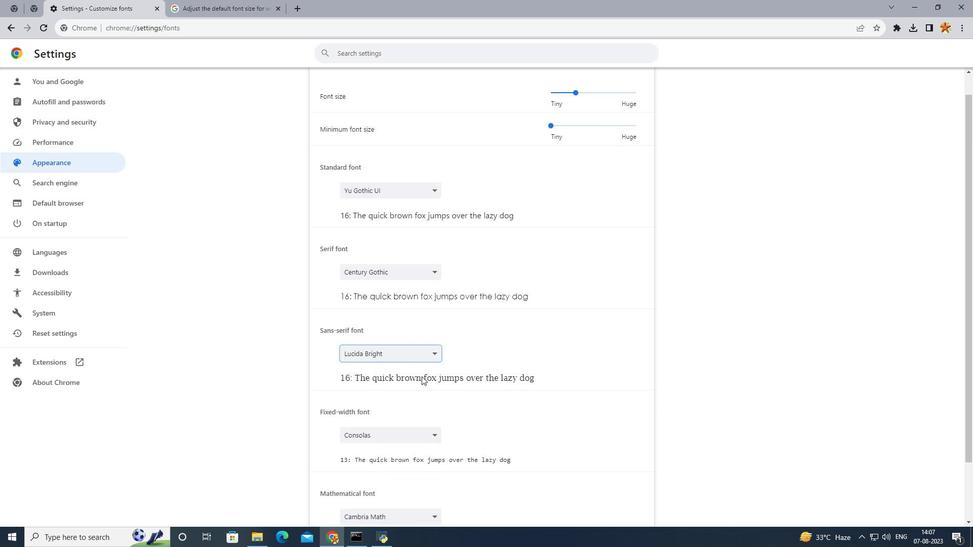 
Action: Mouse scrolled (421, 377) with delta (0, 0)
Screenshot: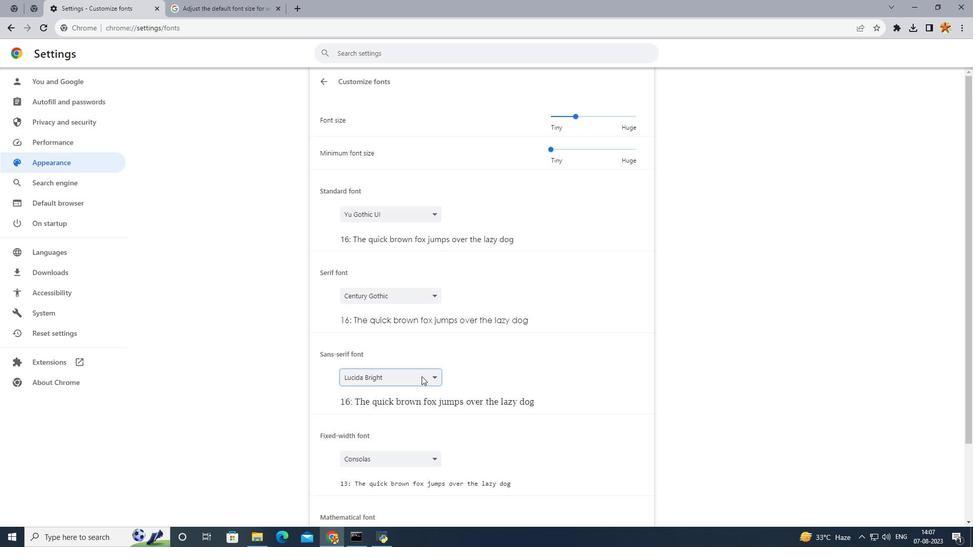 
Action: Mouse scrolled (421, 377) with delta (0, 0)
Screenshot: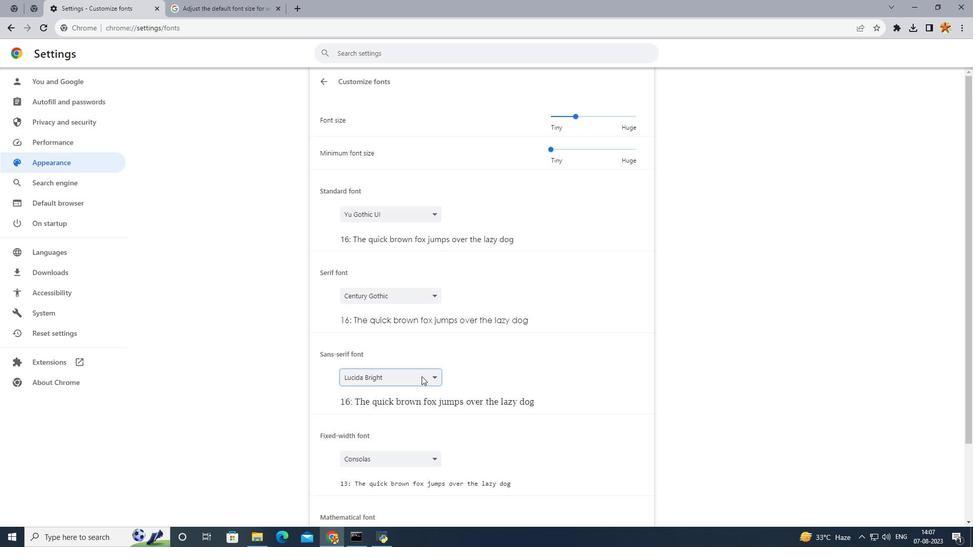 
Action: Mouse scrolled (421, 377) with delta (0, 0)
Screenshot: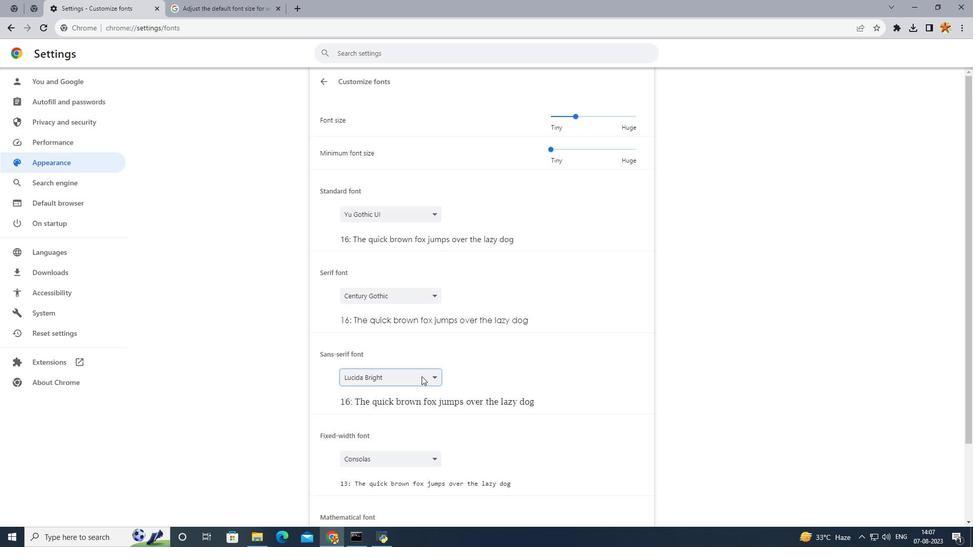 
Action: Mouse scrolled (421, 377) with delta (0, 0)
Screenshot: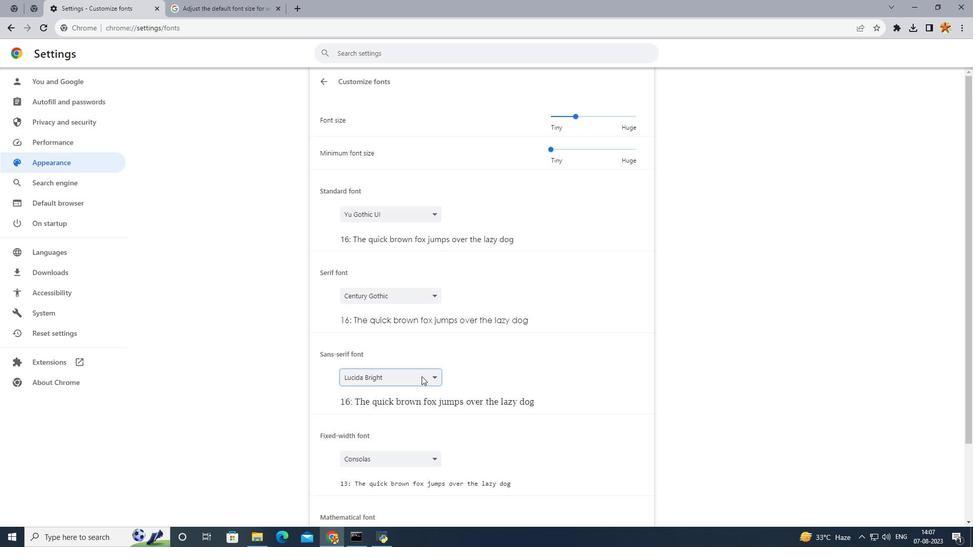 
Action: Mouse scrolled (421, 377) with delta (0, 0)
Screenshot: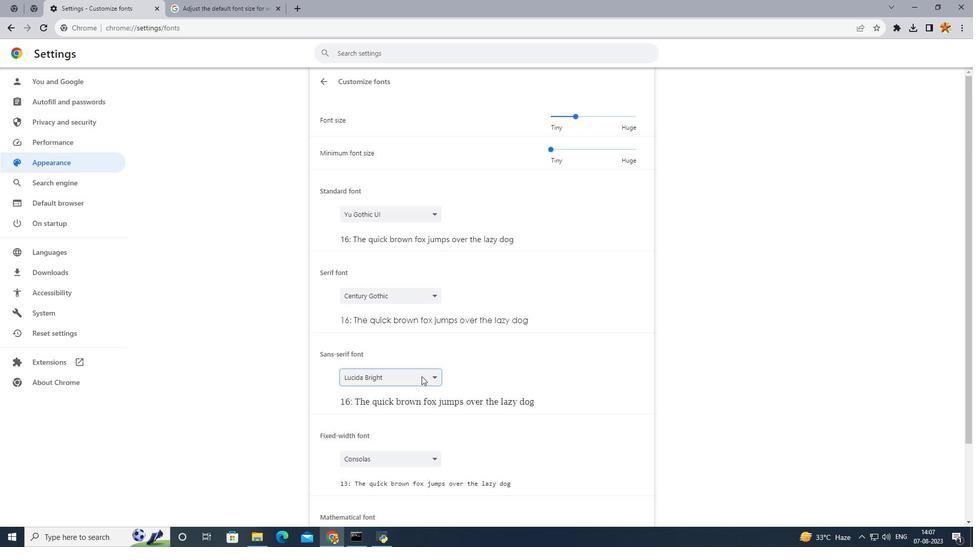 
Action: Mouse scrolled (421, 377) with delta (0, 0)
Screenshot: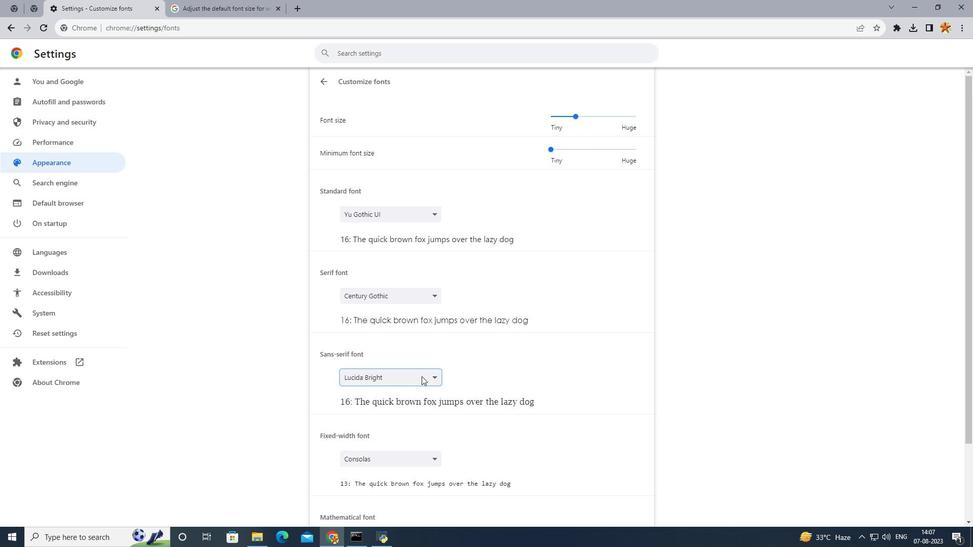 
Action: Mouse scrolled (421, 377) with delta (0, 0)
Screenshot: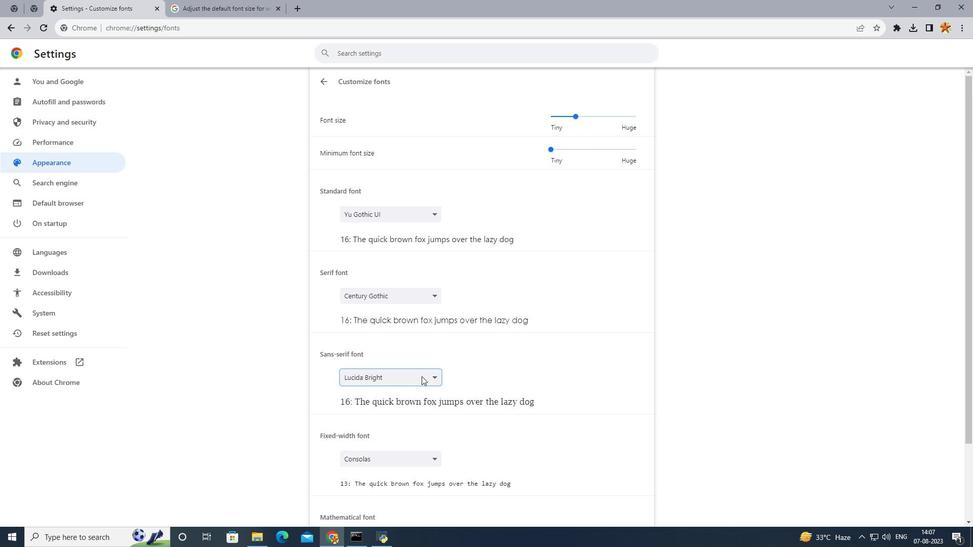 
Action: Mouse scrolled (421, 377) with delta (0, 0)
Screenshot: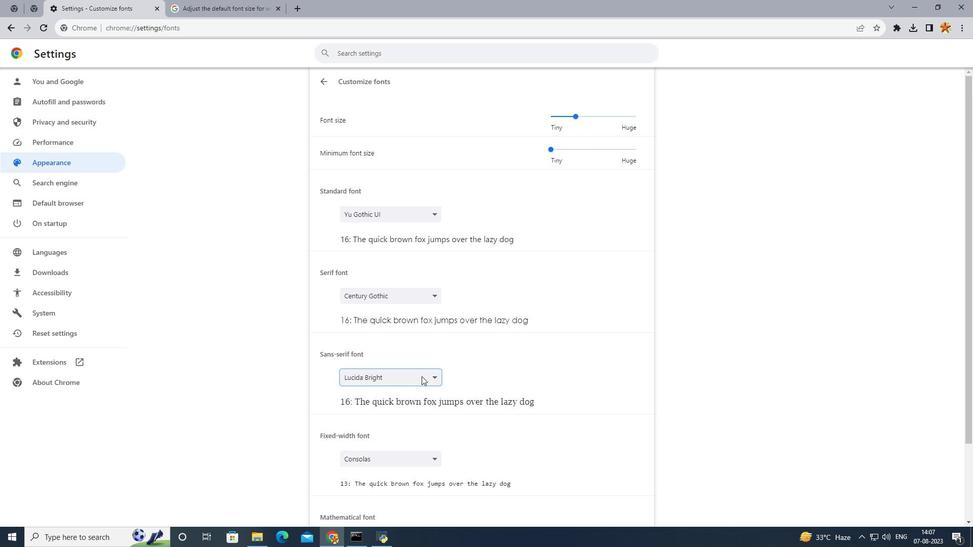 
Action: Mouse scrolled (421, 377) with delta (0, 0)
Screenshot: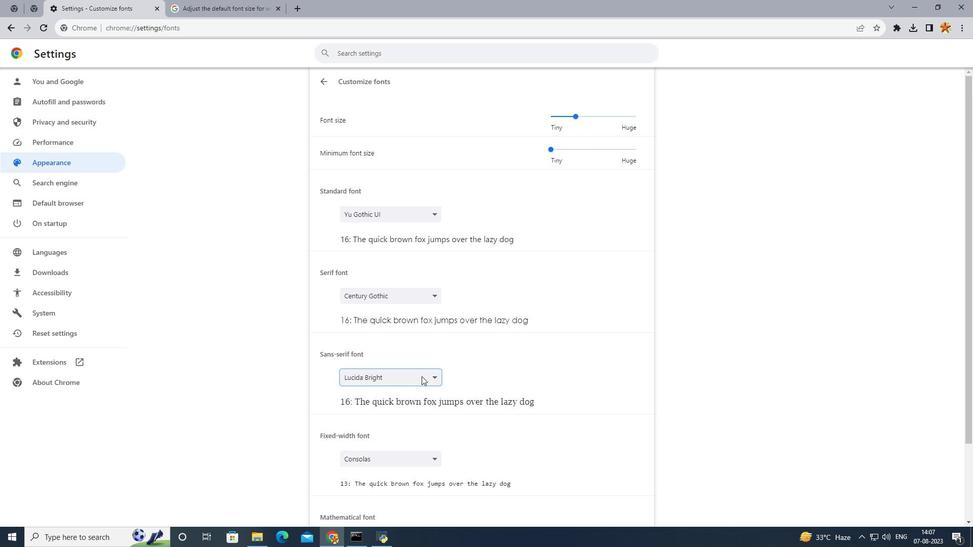 
Action: Mouse scrolled (421, 377) with delta (0, 0)
Screenshot: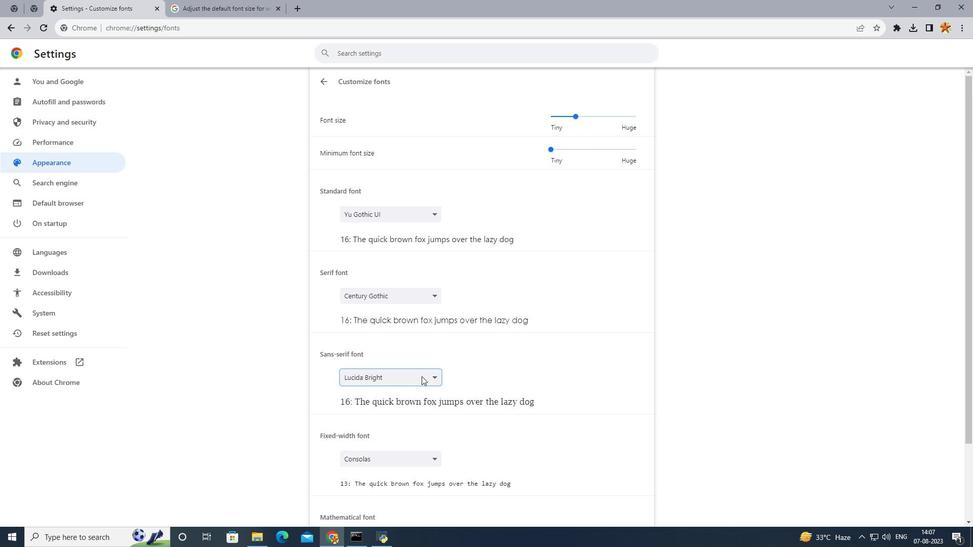 
Action: Mouse scrolled (421, 377) with delta (0, 0)
Screenshot: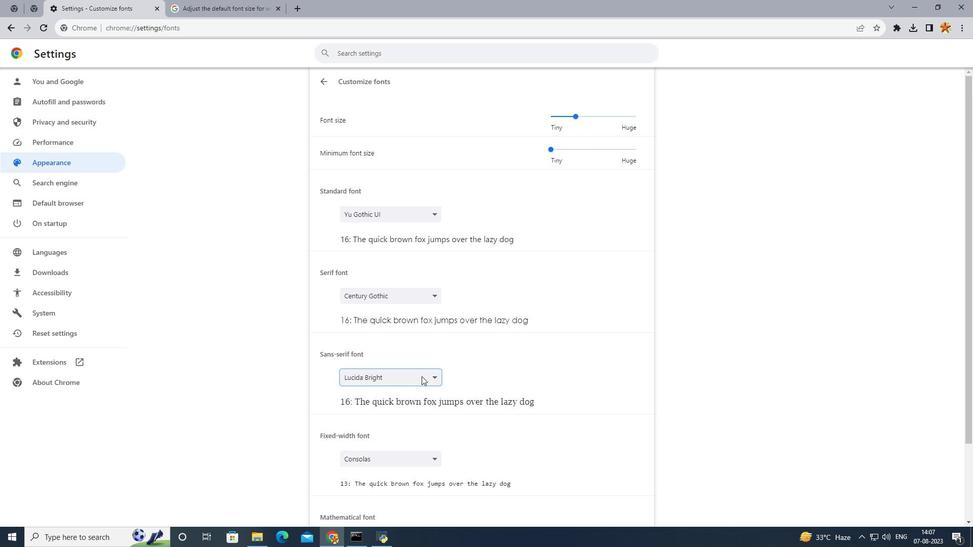 
Action: Mouse scrolled (421, 377) with delta (0, 0)
Screenshot: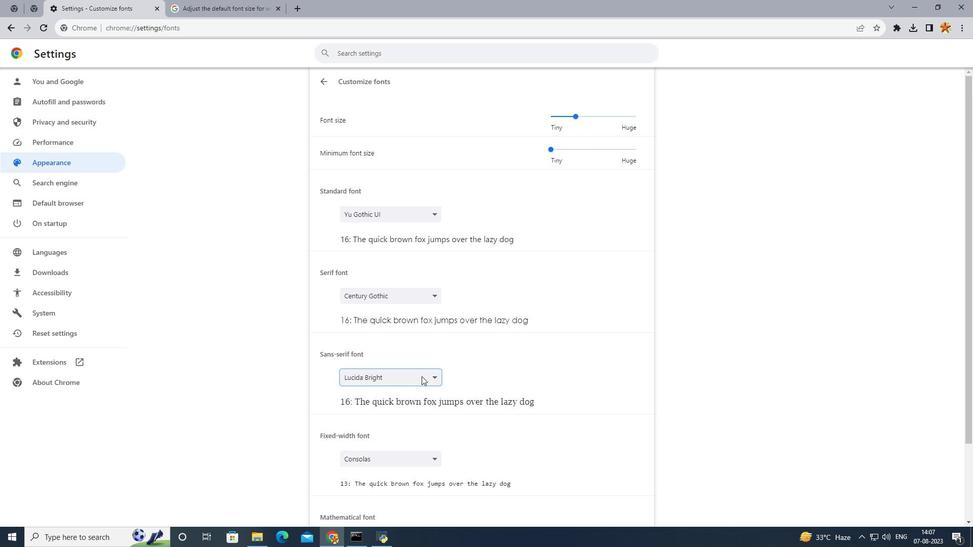 
Action: Mouse scrolled (421, 377) with delta (0, 0)
Screenshot: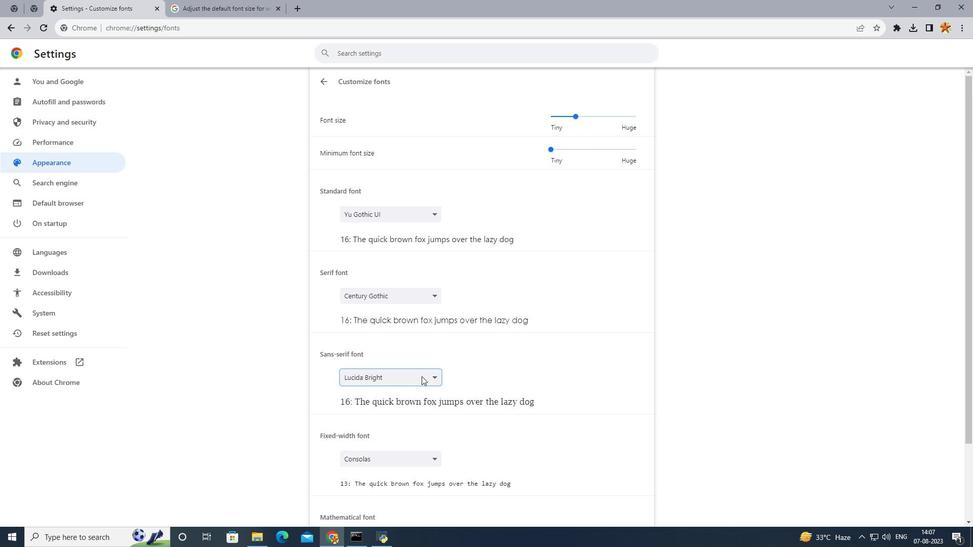
Action: Mouse scrolled (421, 377) with delta (0, 0)
Screenshot: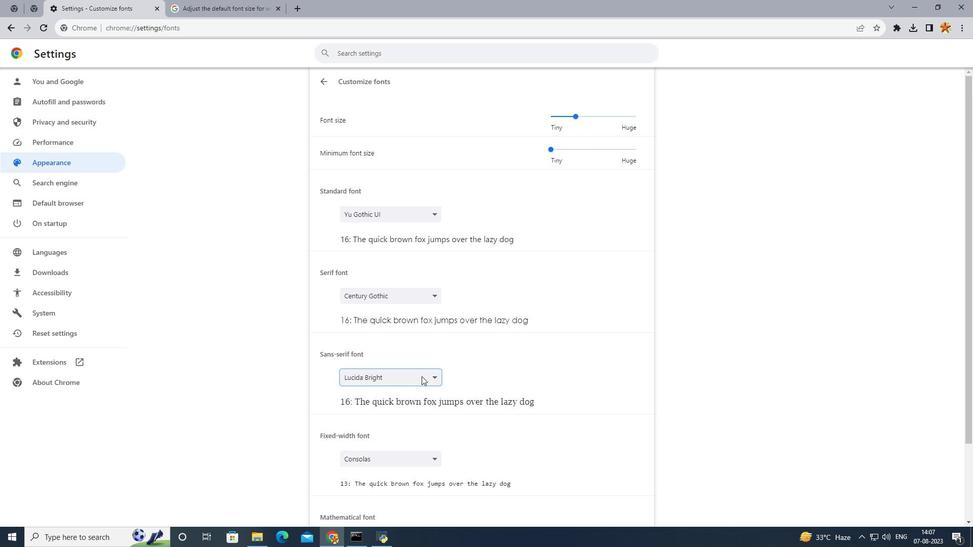 
Action: Mouse scrolled (421, 377) with delta (0, 0)
Screenshot: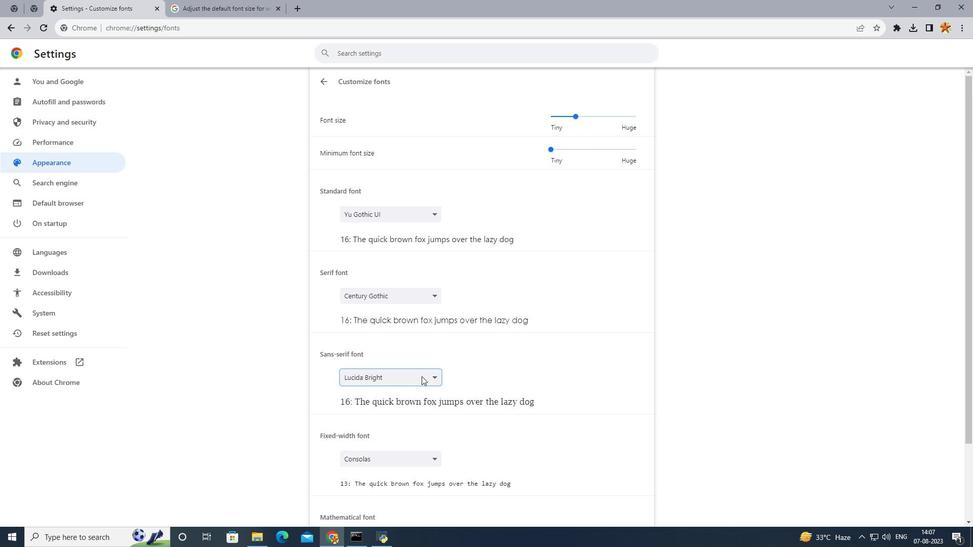 
Action: Mouse scrolled (421, 377) with delta (0, 0)
Screenshot: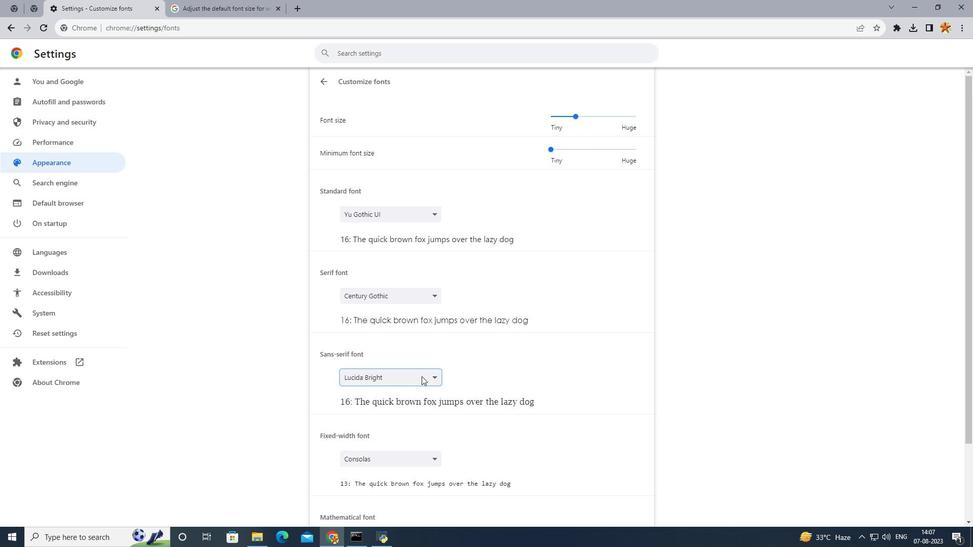 
Action: Mouse scrolled (421, 377) with delta (0, 0)
Screenshot: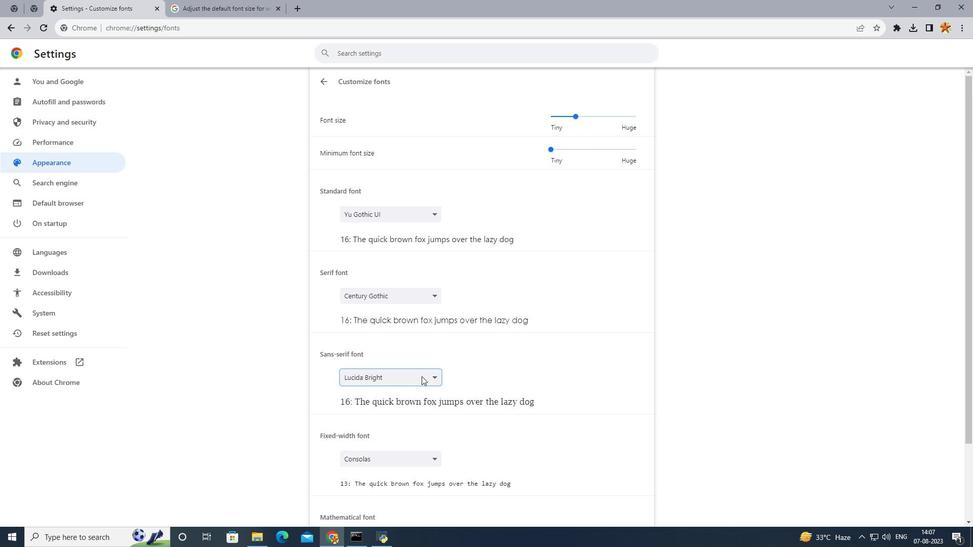 
Action: Mouse moved to (571, 146)
Screenshot: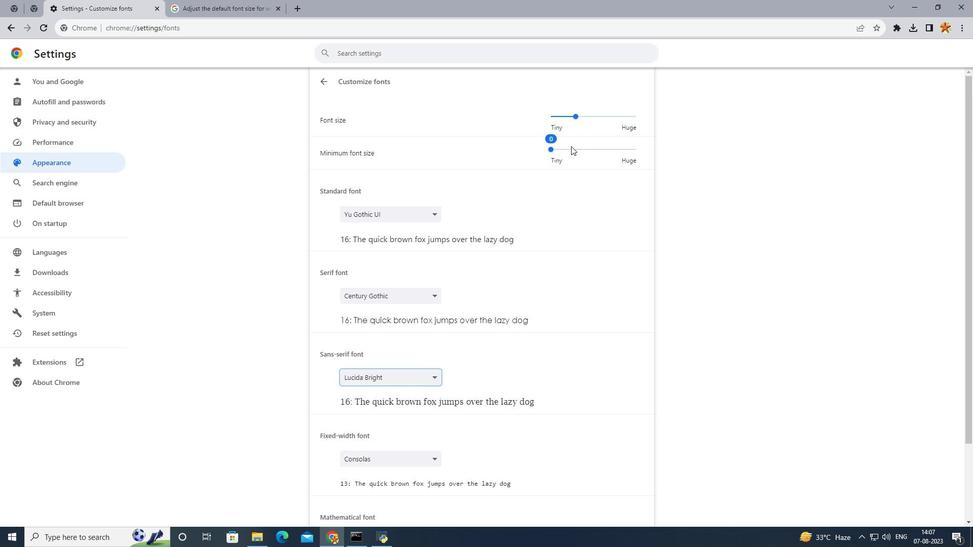 
Action: Mouse pressed left at (571, 146)
Screenshot: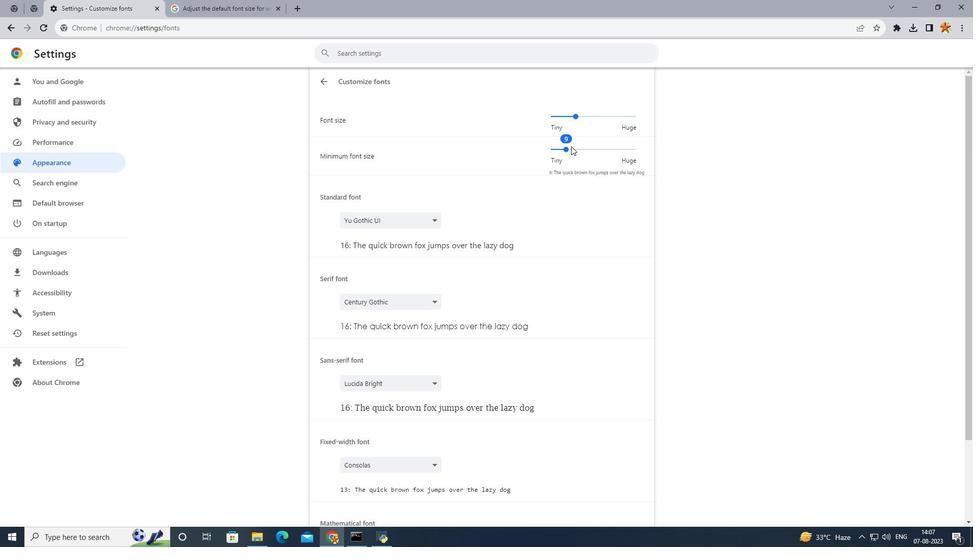 
Action: Mouse moved to (586, 152)
Screenshot: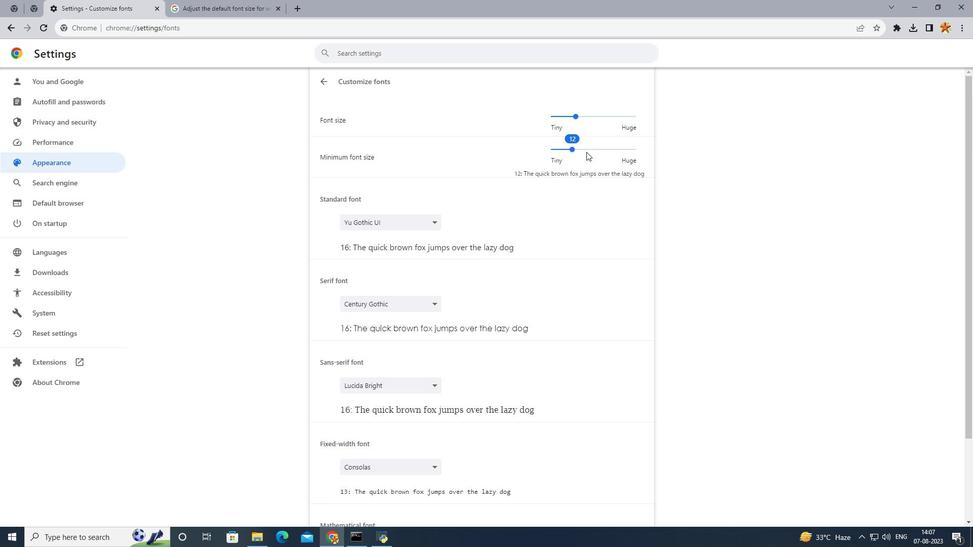 
Action: Mouse pressed left at (586, 152)
Screenshot: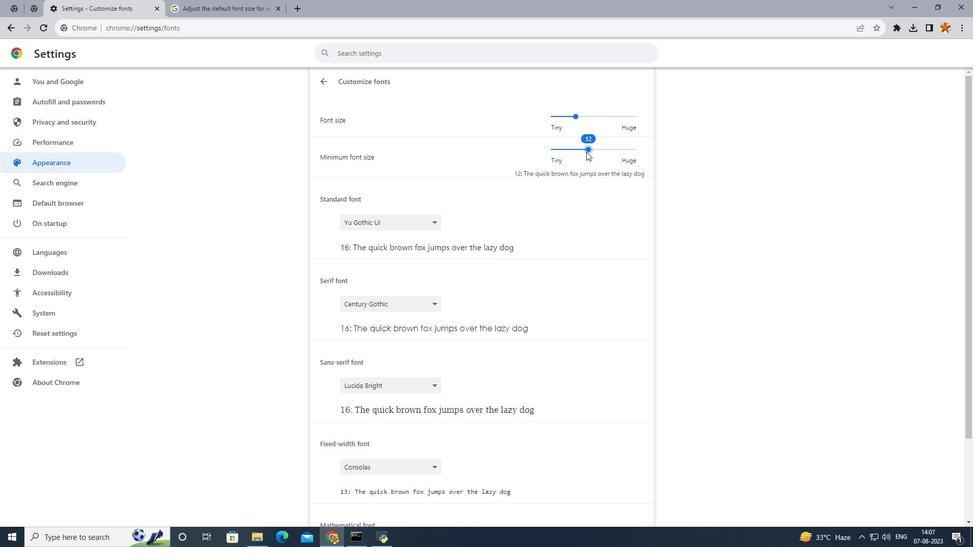 
Action: Mouse moved to (593, 152)
Screenshot: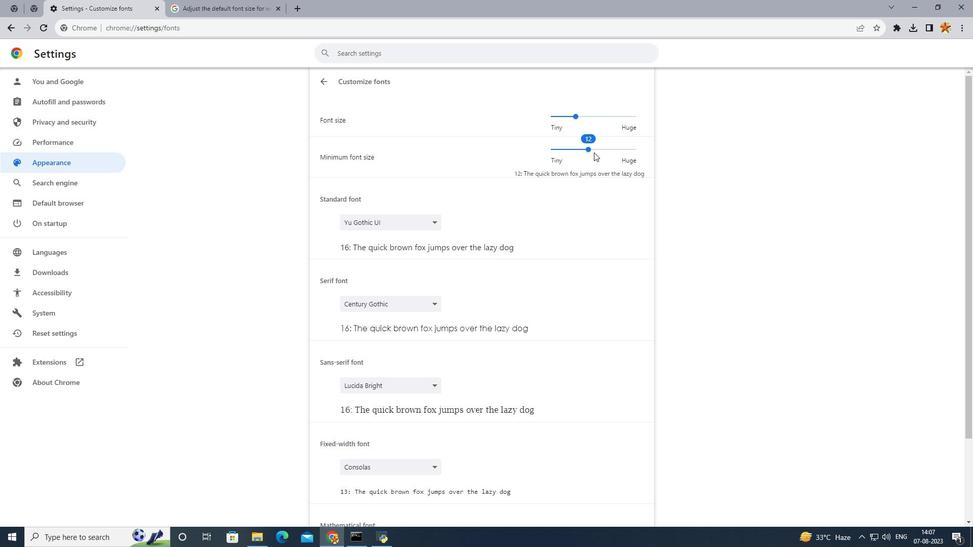 
Action: Mouse pressed left at (593, 152)
Screenshot: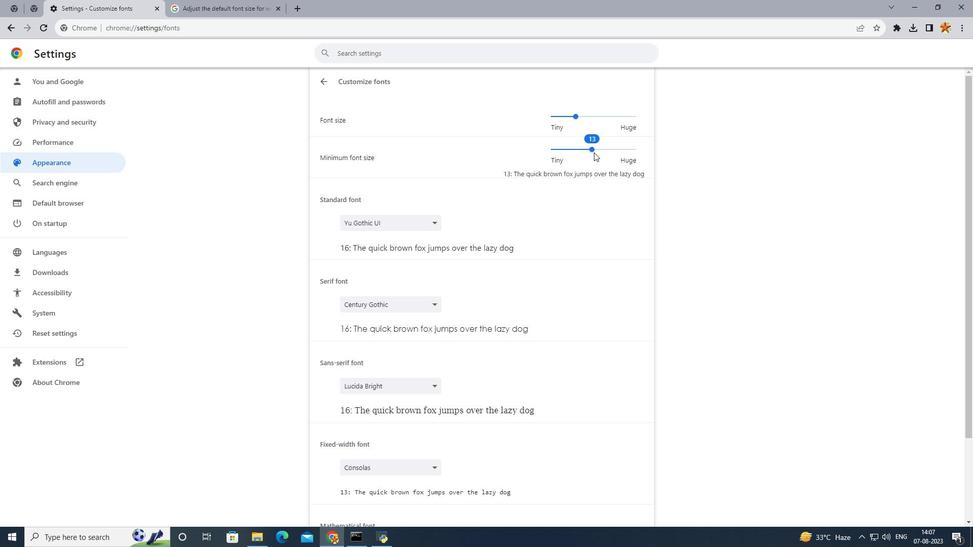 
Action: Mouse moved to (577, 147)
Screenshot: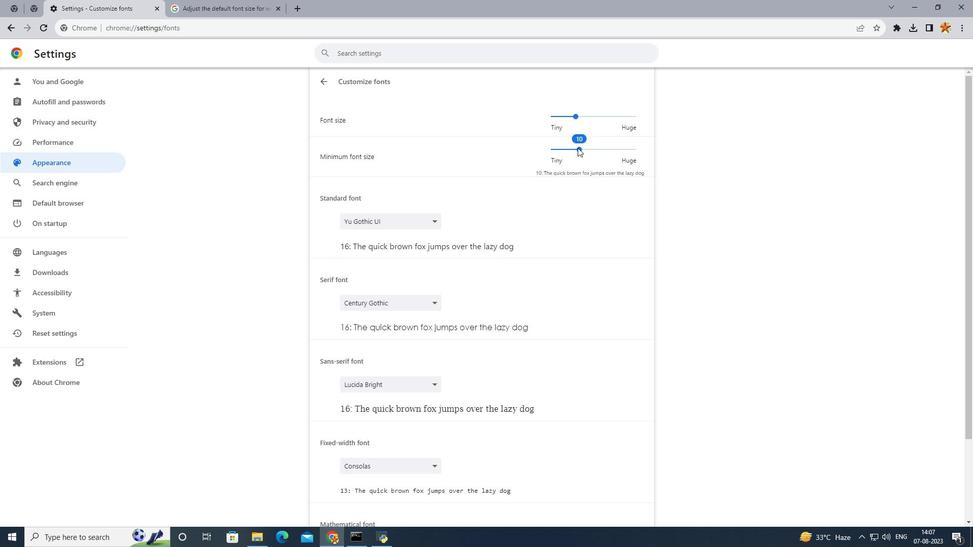
Action: Mouse pressed left at (577, 147)
Screenshot: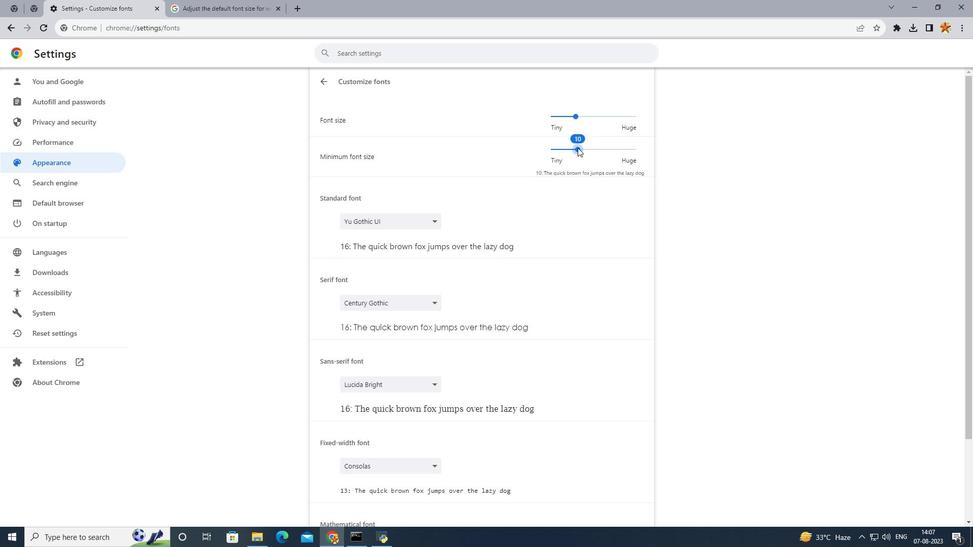 
Action: Mouse moved to (581, 117)
Screenshot: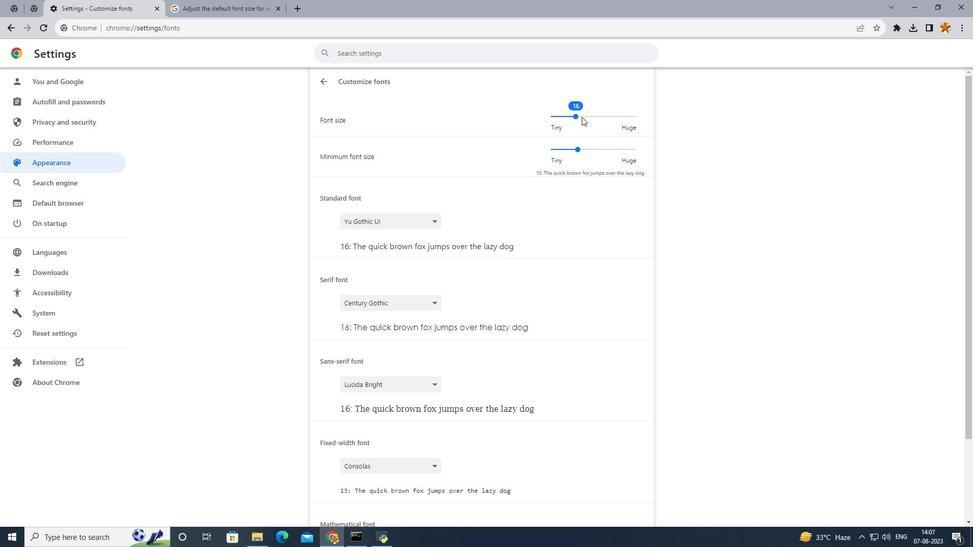 
Action: Mouse pressed left at (581, 117)
Screenshot: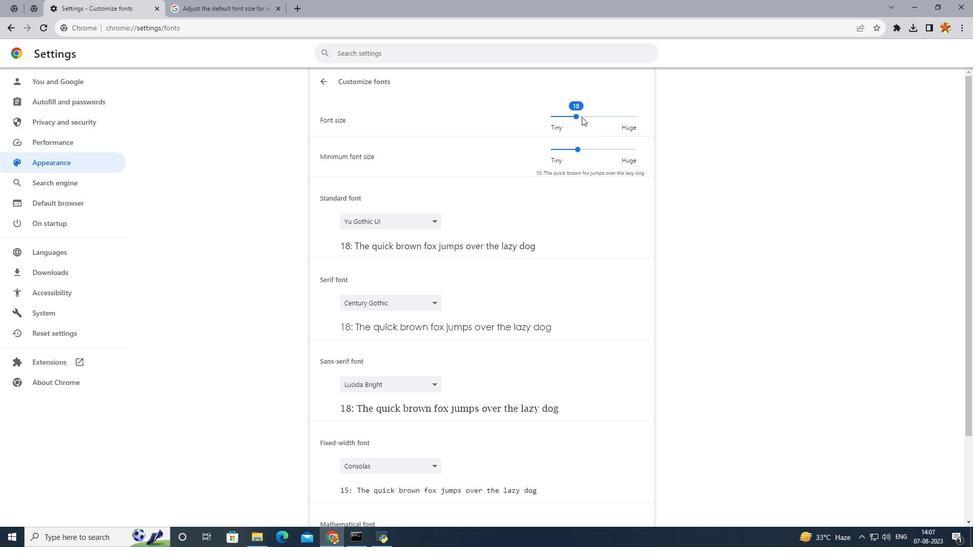 
Action: Mouse moved to (587, 119)
Screenshot: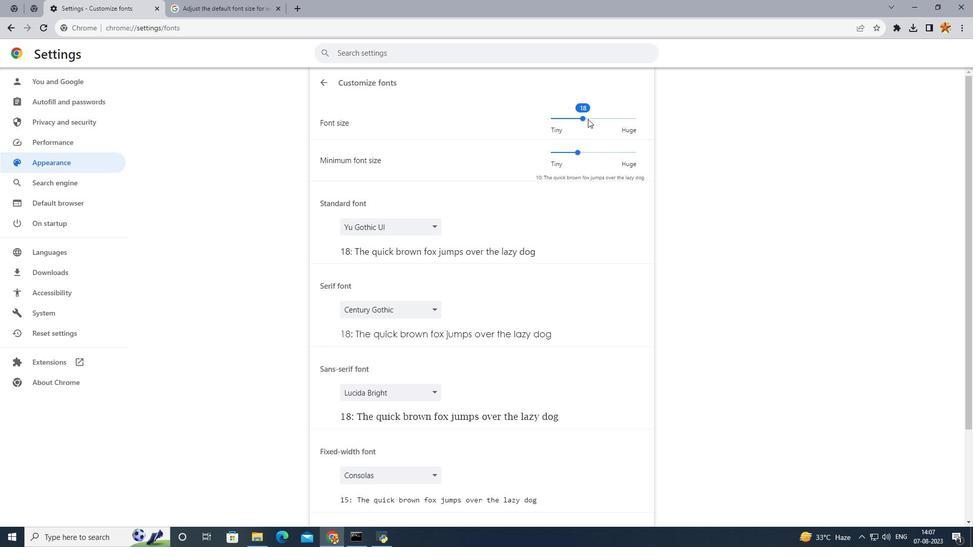 
Action: Mouse pressed left at (587, 119)
Screenshot: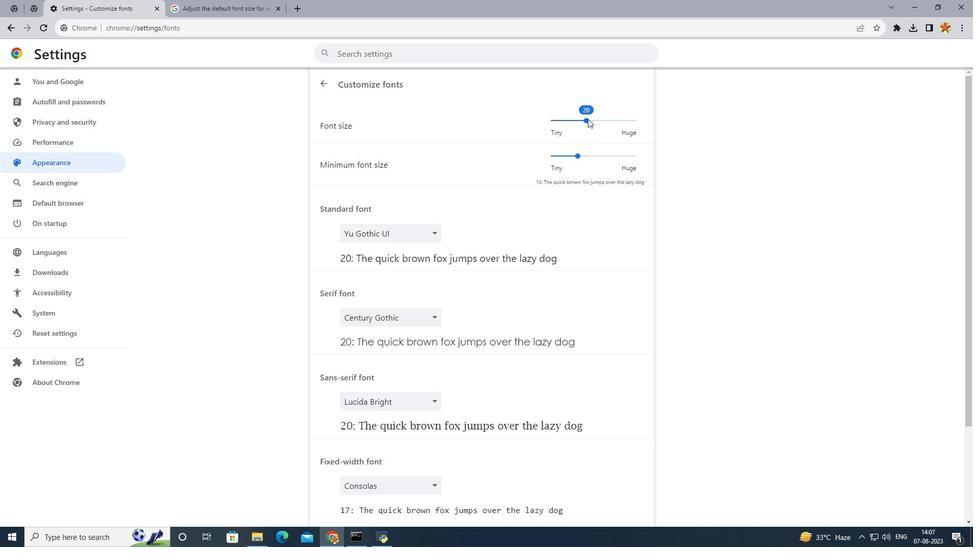 
Action: Mouse moved to (550, 277)
Screenshot: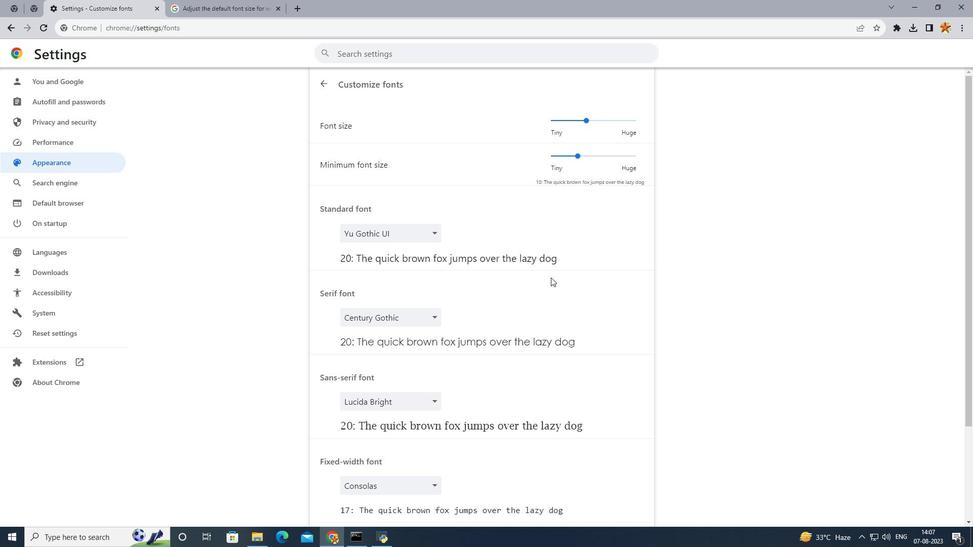 
Action: Mouse pressed left at (550, 277)
Screenshot: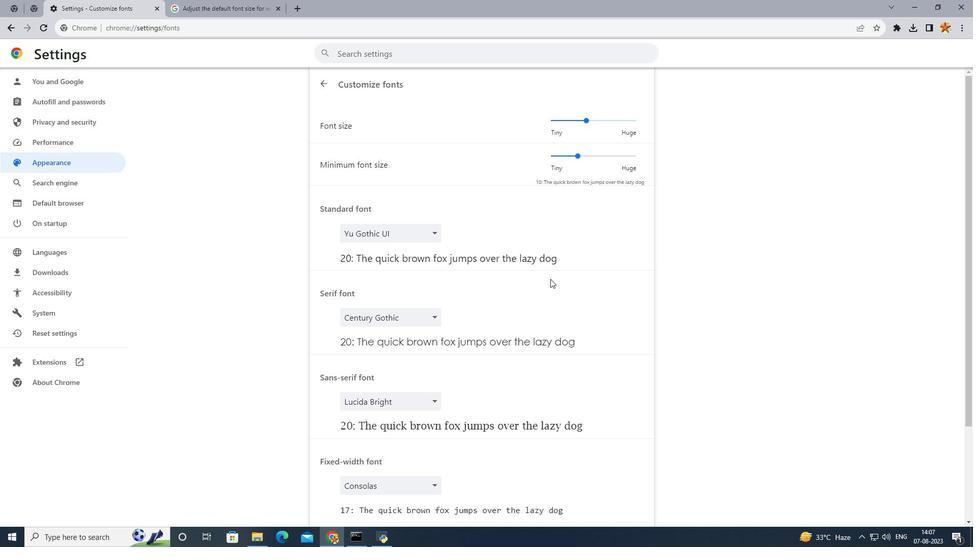 
Action: Mouse moved to (11, 32)
Screenshot: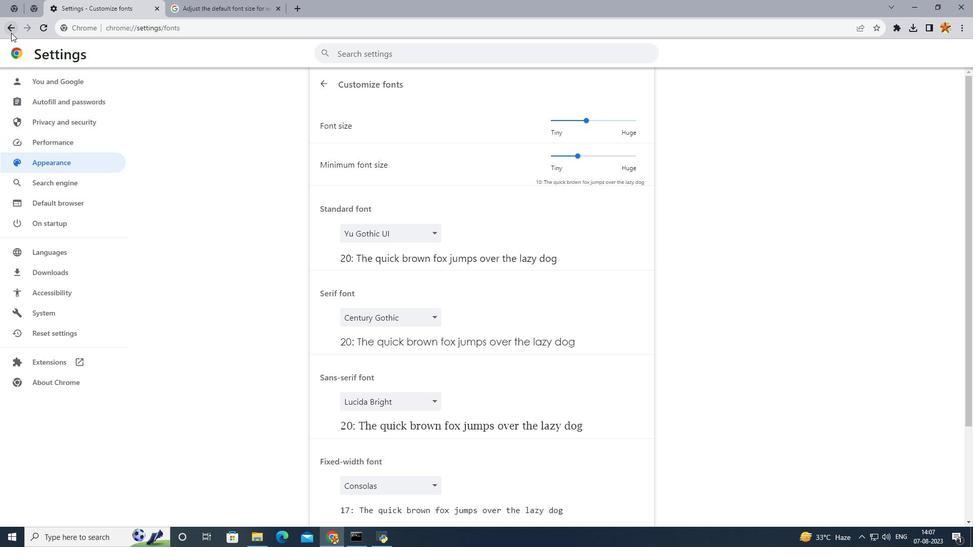 
Action: Mouse pressed left at (11, 32)
Screenshot: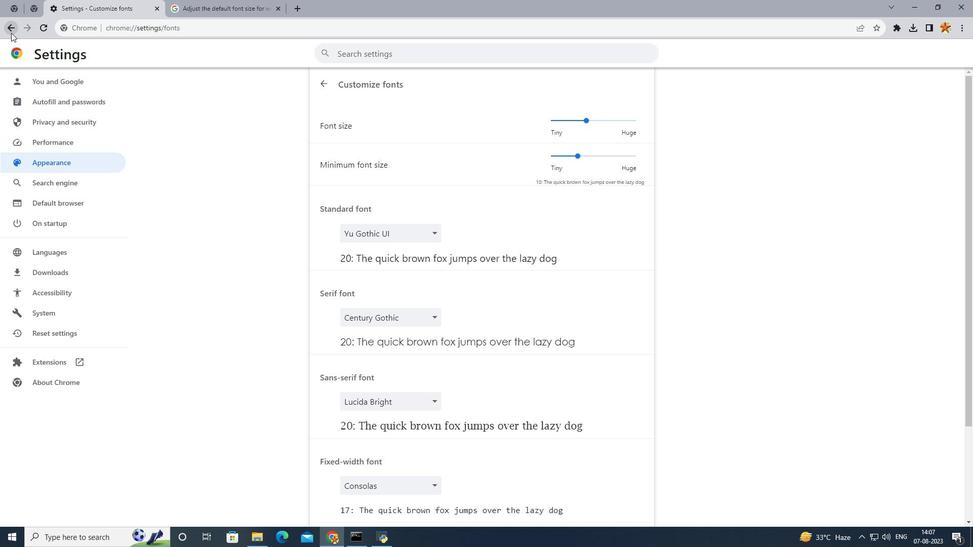 
Action: Mouse moved to (644, 344)
Screenshot: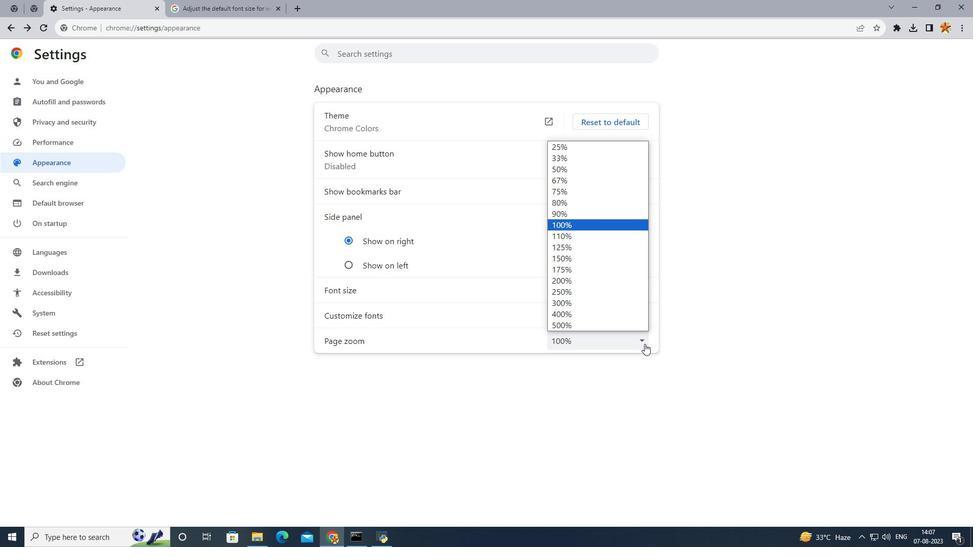 
Action: Mouse pressed left at (644, 344)
Screenshot: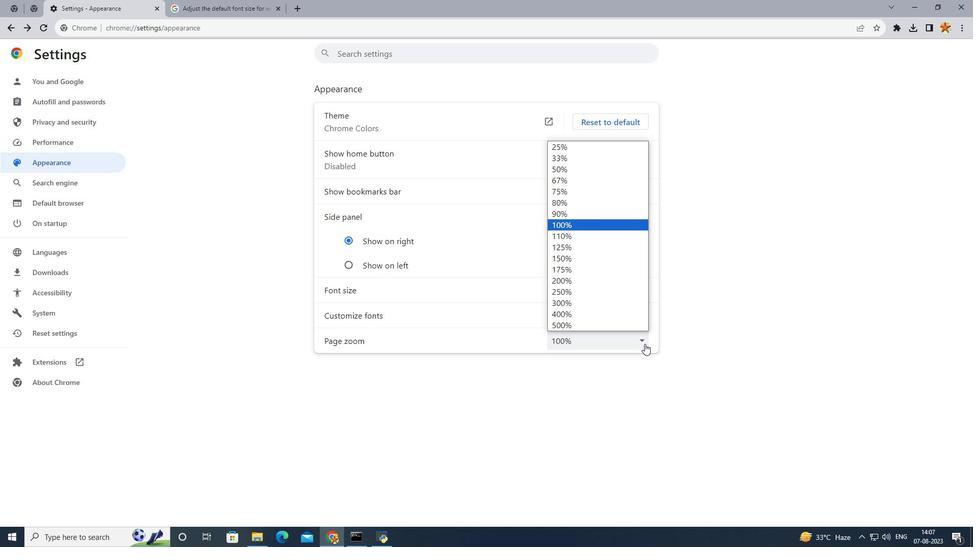 
Action: Mouse moved to (564, 253)
Screenshot: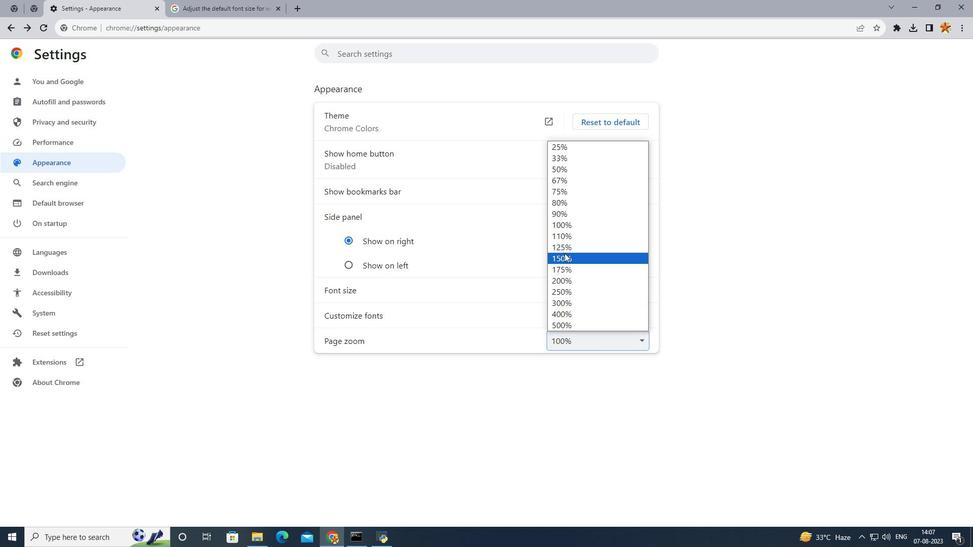 
Action: Mouse pressed left at (564, 253)
Screenshot: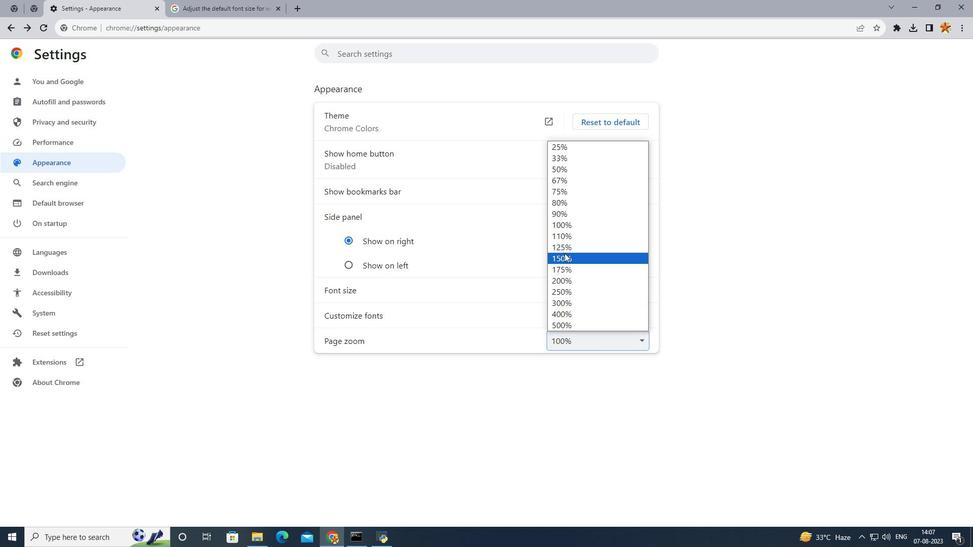 
Action: Mouse scrolled (564, 252) with delta (0, 0)
Screenshot: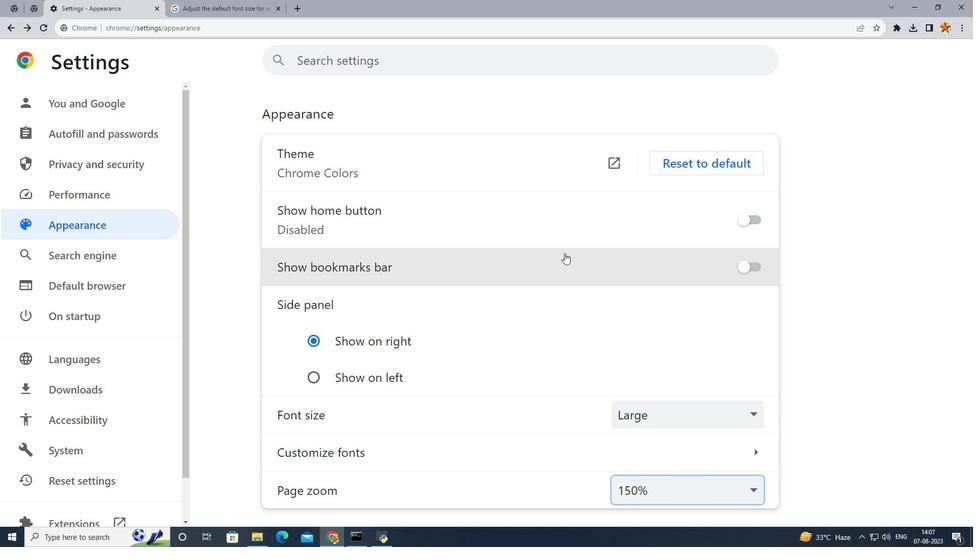 
Action: Mouse scrolled (564, 252) with delta (0, 0)
Screenshot: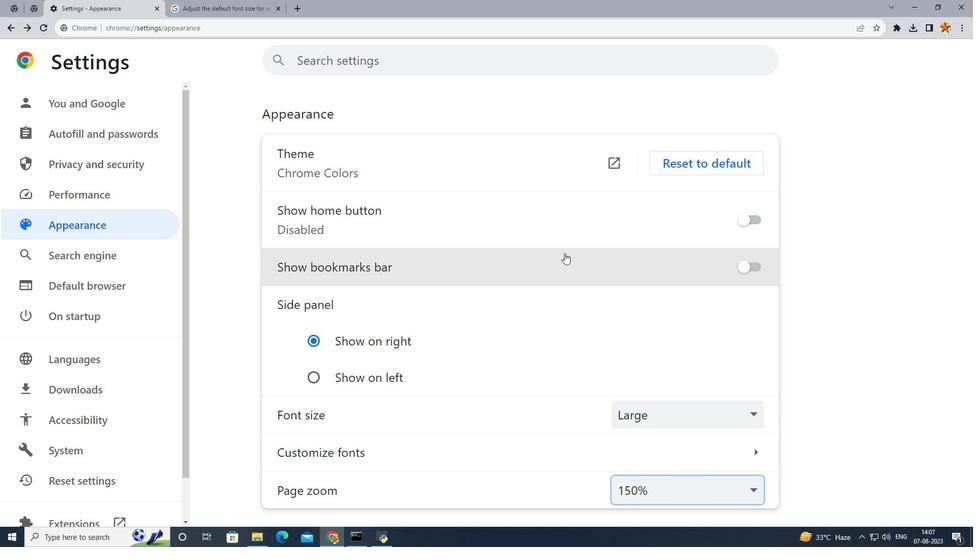 
Action: Mouse scrolled (564, 252) with delta (0, 0)
Screenshot: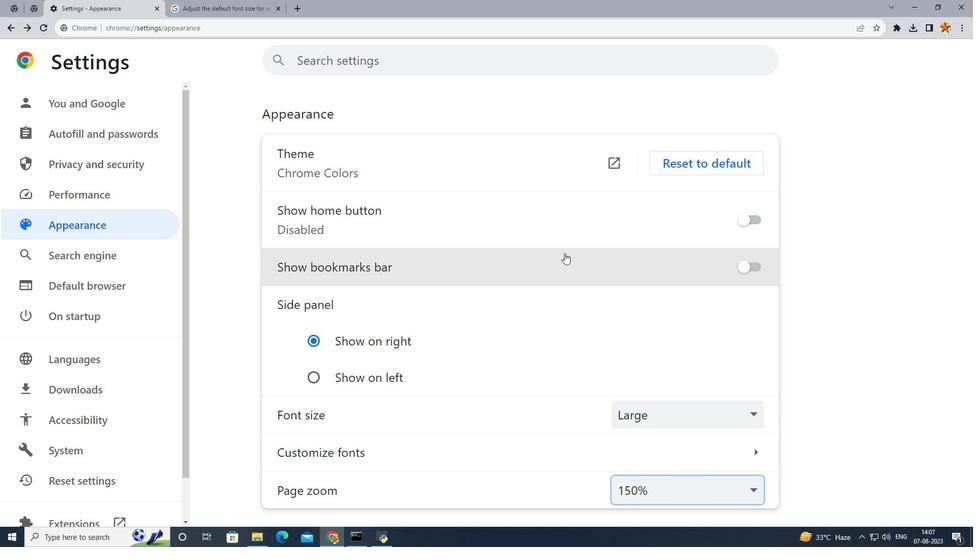 
Action: Mouse scrolled (564, 252) with delta (0, 0)
Screenshot: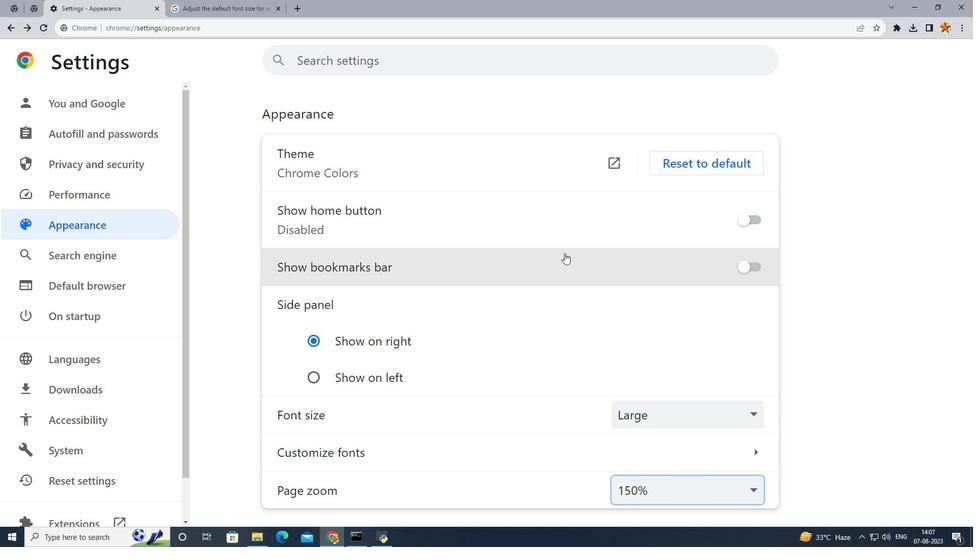 
Action: Mouse scrolled (564, 252) with delta (0, 0)
Screenshot: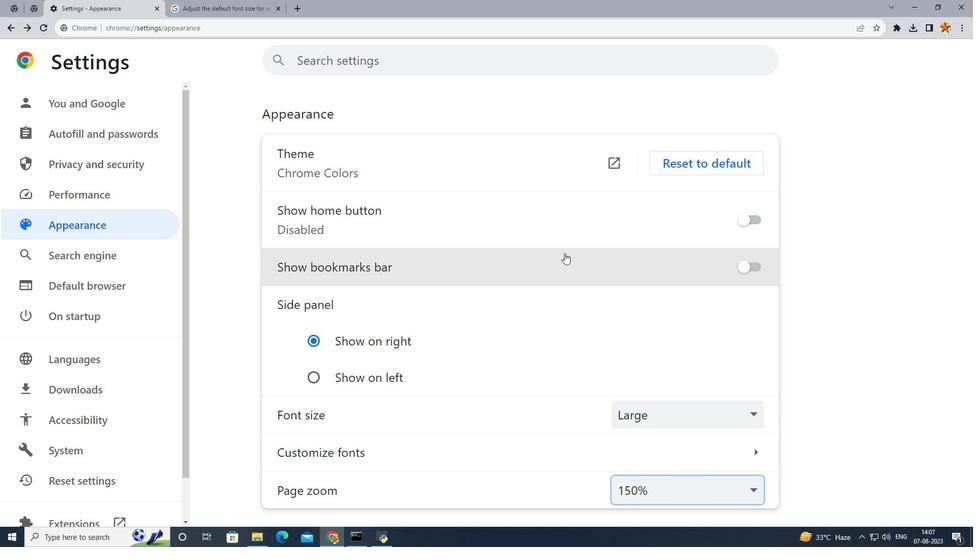 
Action: Mouse scrolled (564, 252) with delta (0, 0)
Screenshot: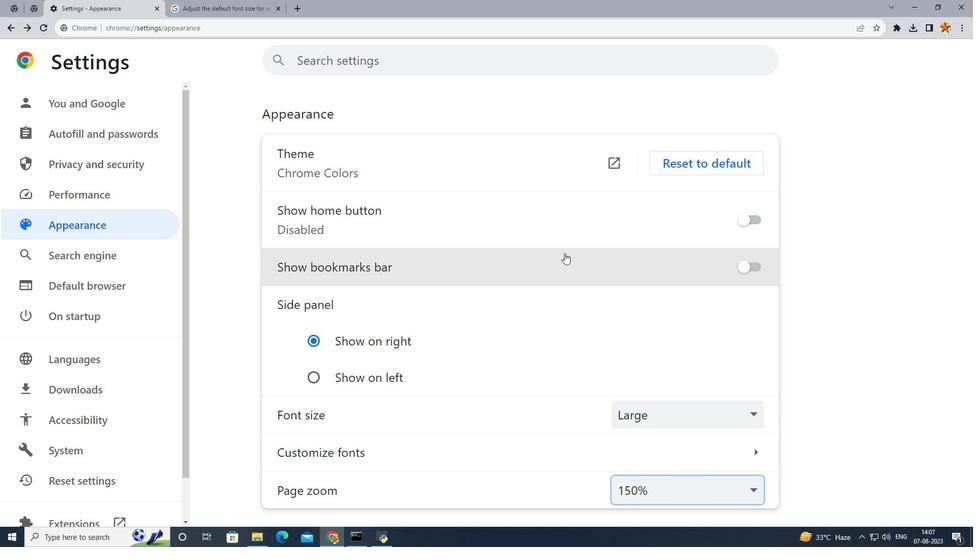 
Action: Mouse moved to (636, 479)
Screenshot: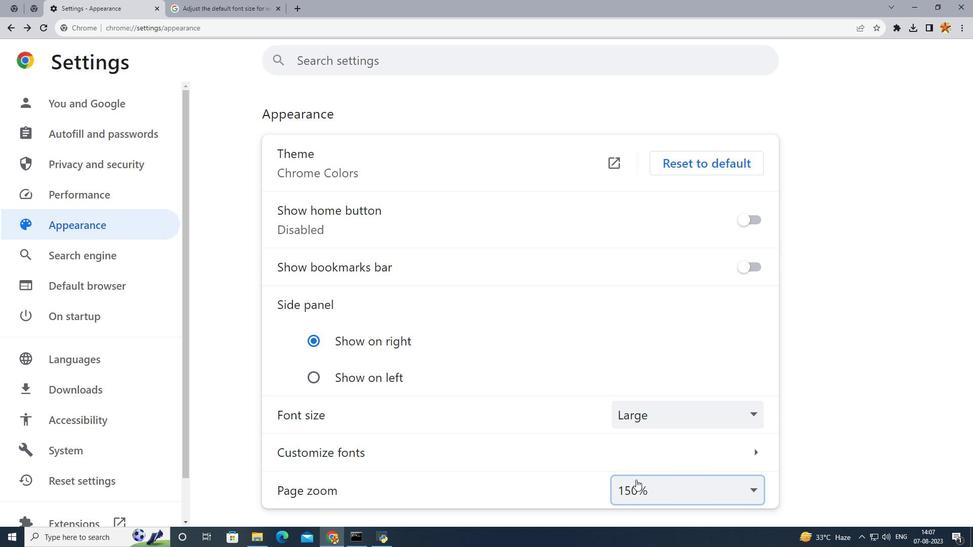 
Action: Mouse pressed left at (636, 479)
Screenshot: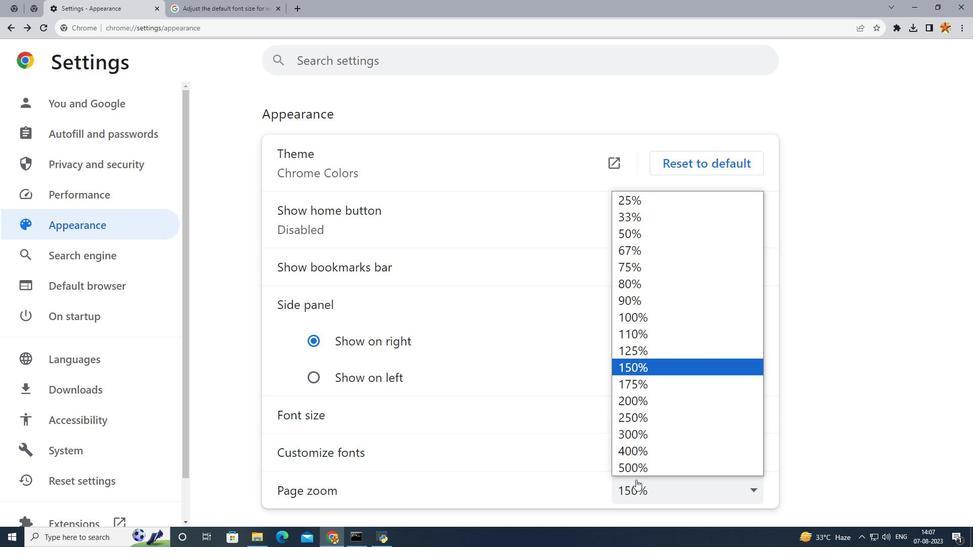 
Action: Mouse moved to (643, 350)
Screenshot: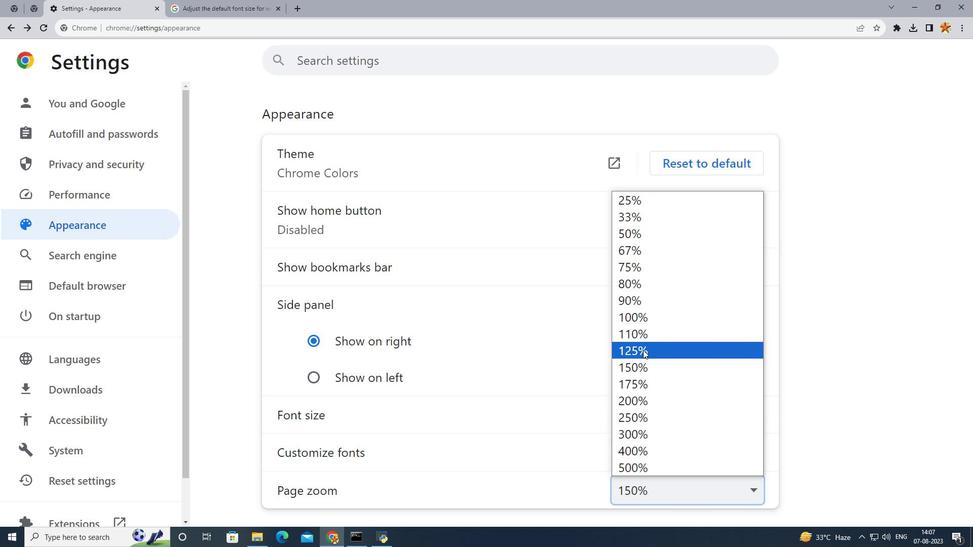 
Action: Mouse pressed left at (643, 350)
Screenshot: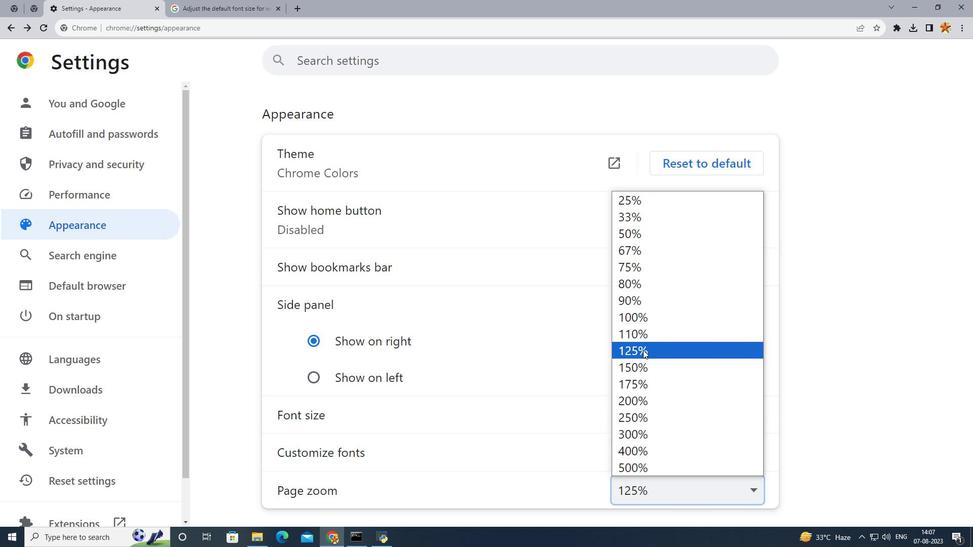
Action: Mouse moved to (630, 360)
Screenshot: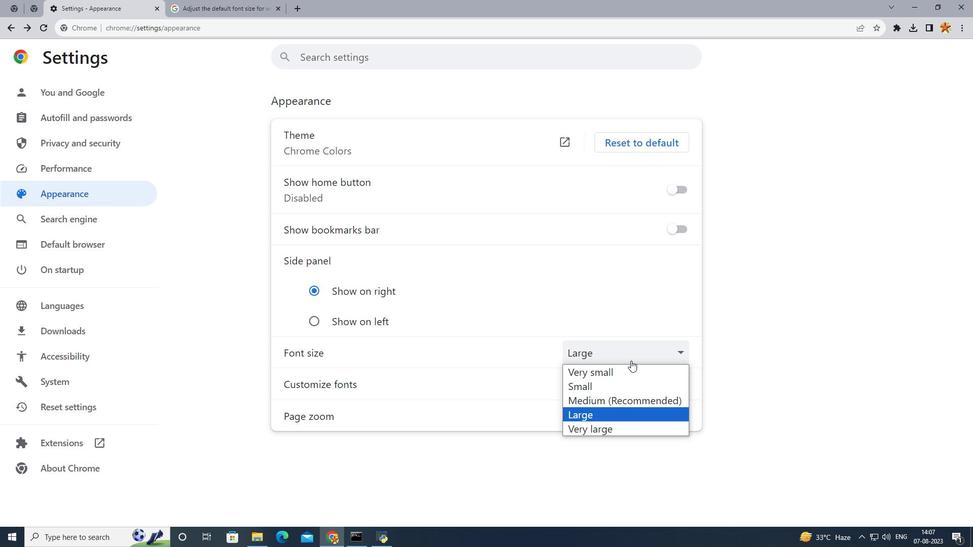 
Action: Mouse pressed left at (630, 360)
Screenshot: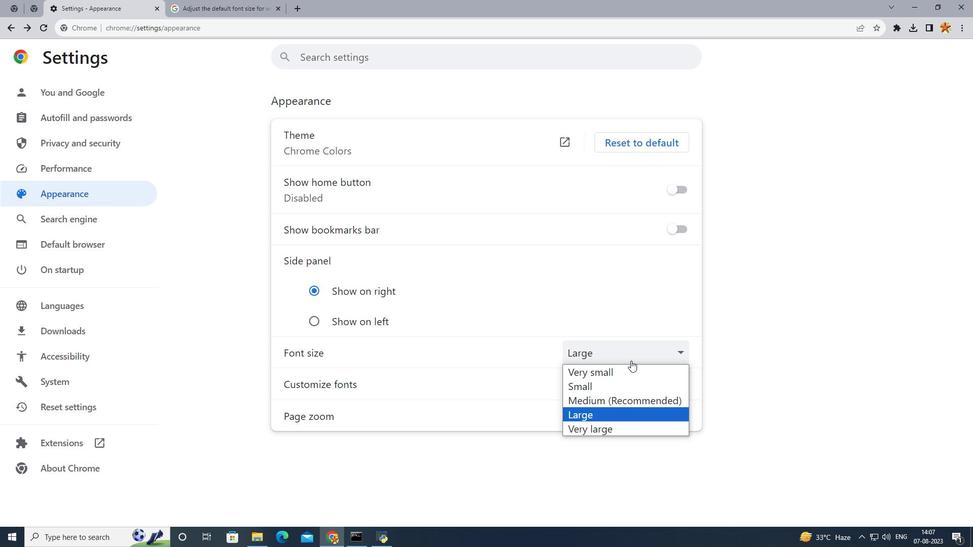 
Action: Mouse moved to (618, 408)
Screenshot: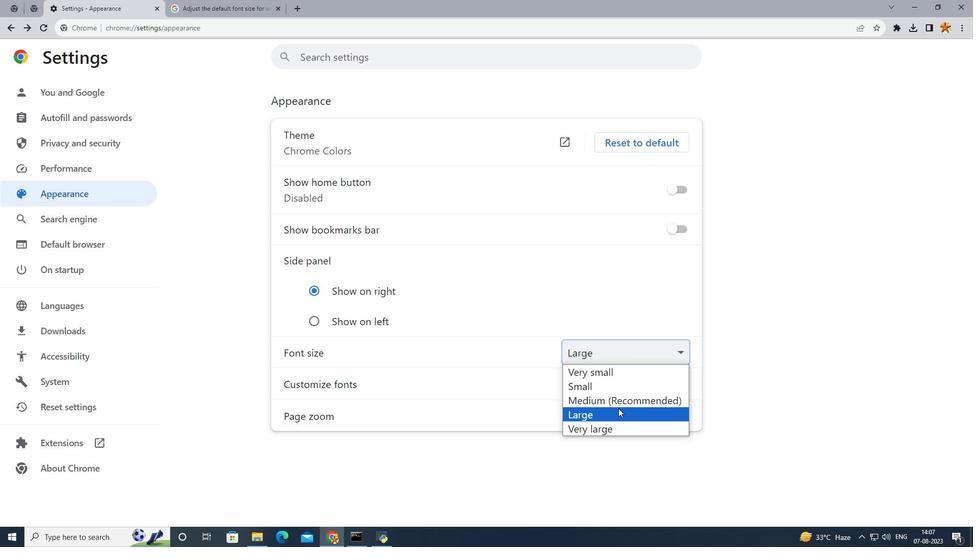 
Action: Mouse pressed left at (618, 408)
Screenshot: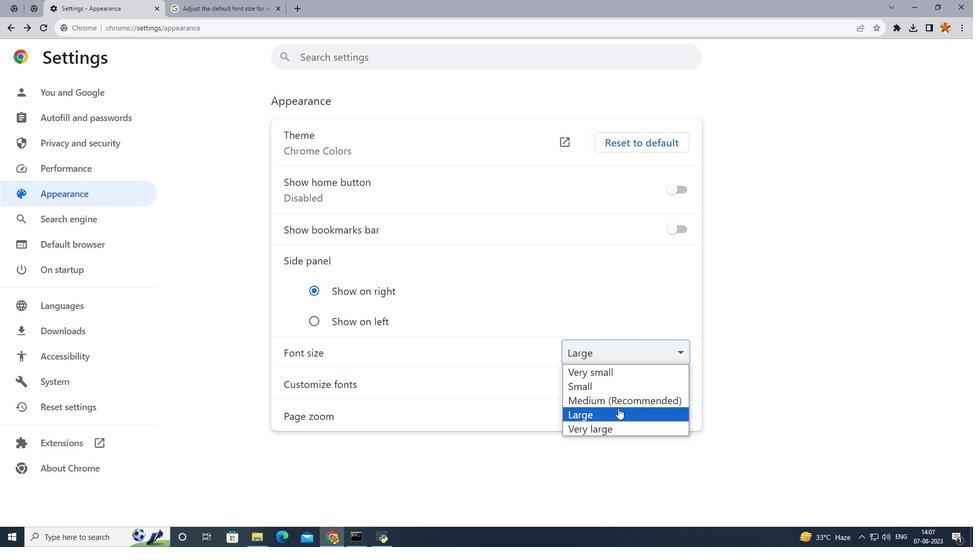 
Action: Mouse moved to (743, 366)
Screenshot: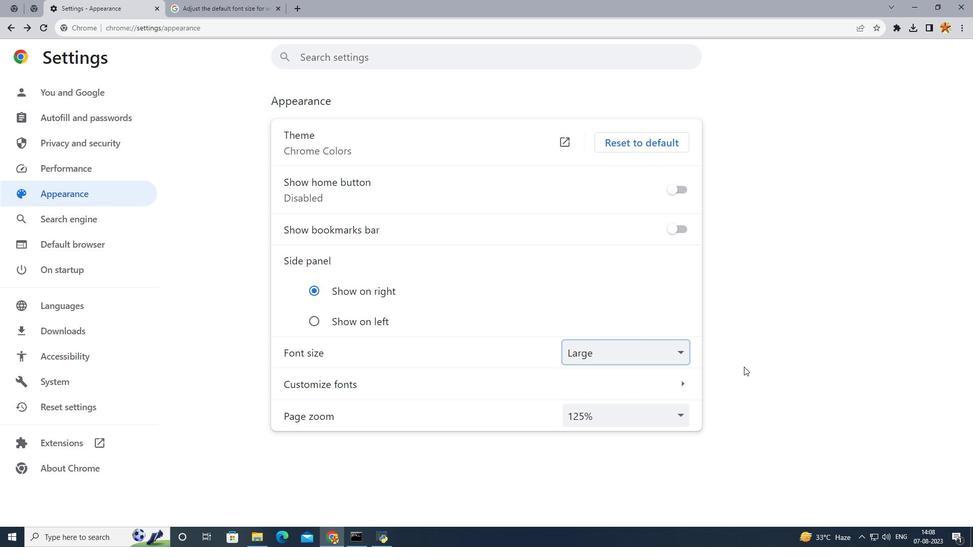 
